 Task: Create a due date automation trigger when advanced on, 2 working days before a card is due add fields without custom field "Resume" set to a number lower than 1 and greater or equal to 10 at 11:00 AM.
Action: Mouse moved to (891, 264)
Screenshot: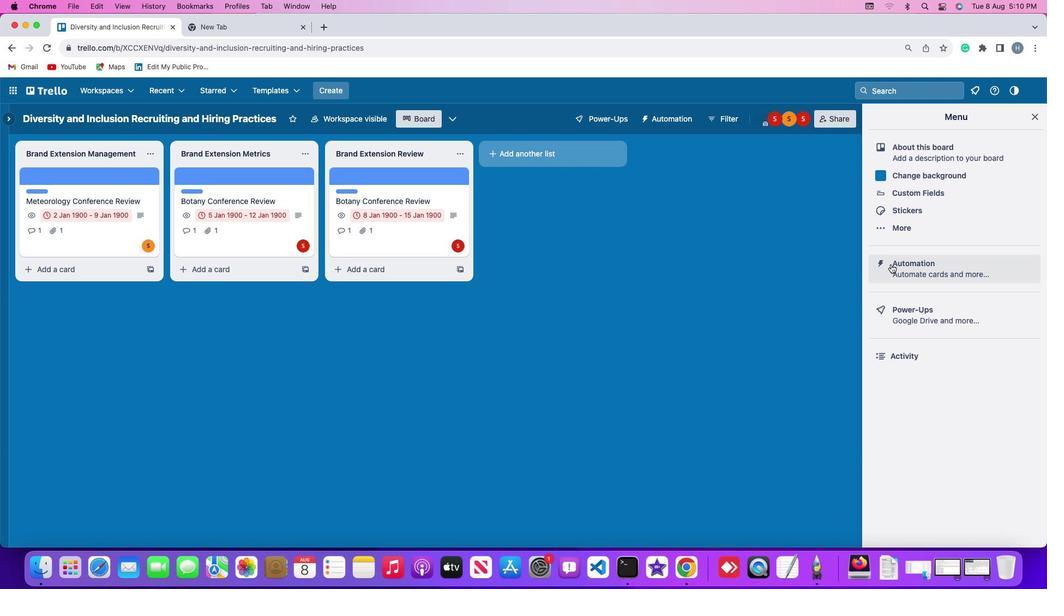 
Action: Mouse pressed left at (891, 264)
Screenshot: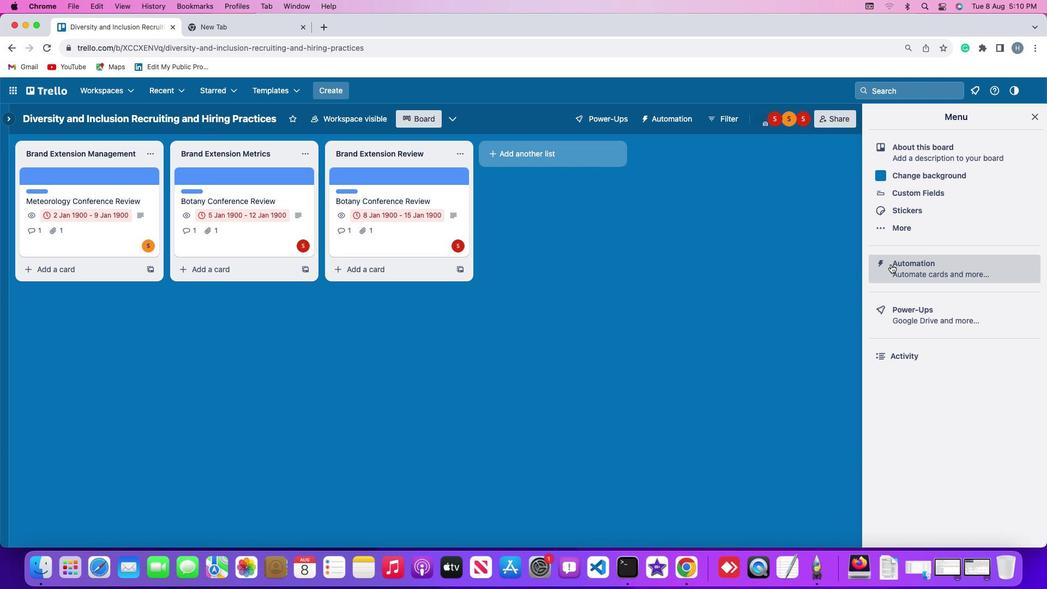 
Action: Mouse moved to (66, 261)
Screenshot: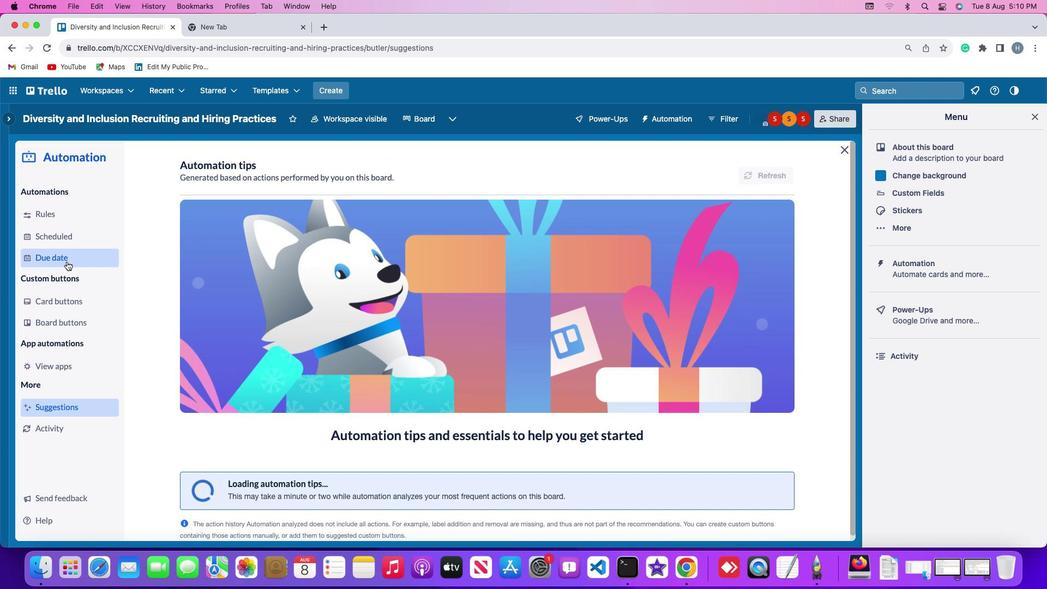 
Action: Mouse pressed left at (66, 261)
Screenshot: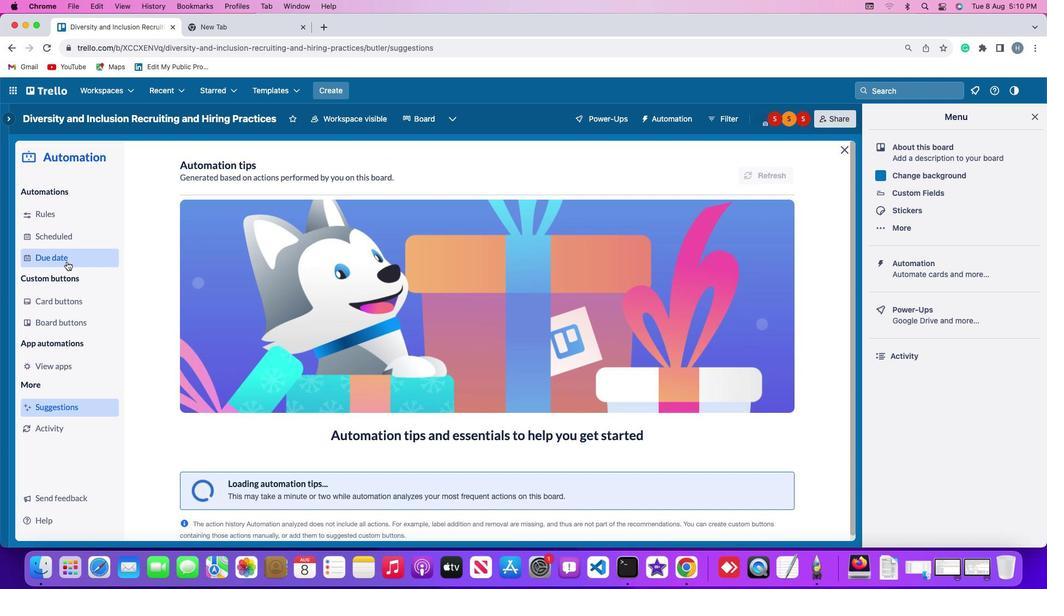 
Action: Mouse moved to (755, 169)
Screenshot: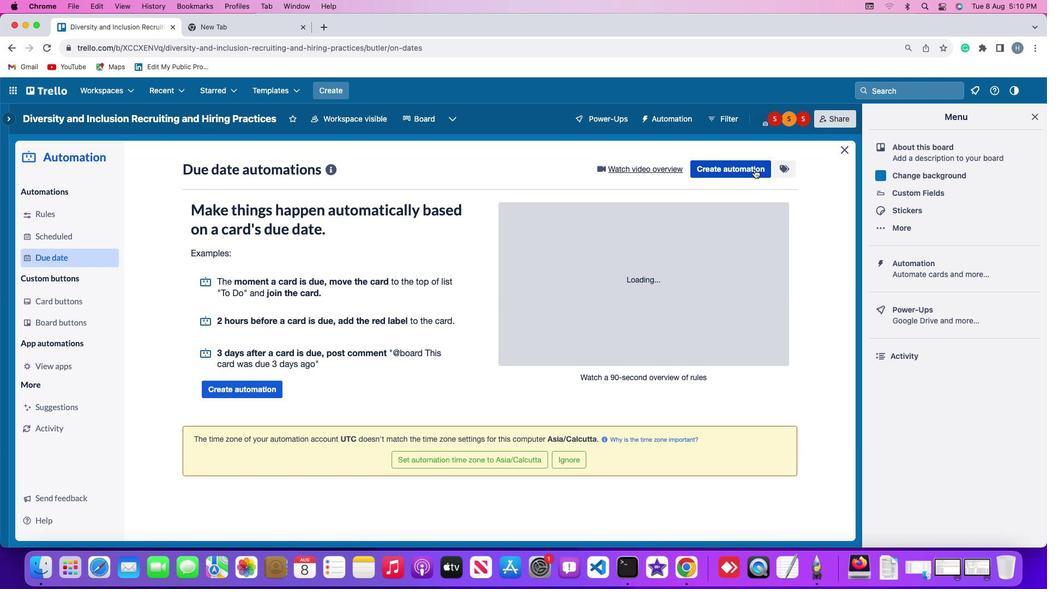 
Action: Mouse pressed left at (755, 169)
Screenshot: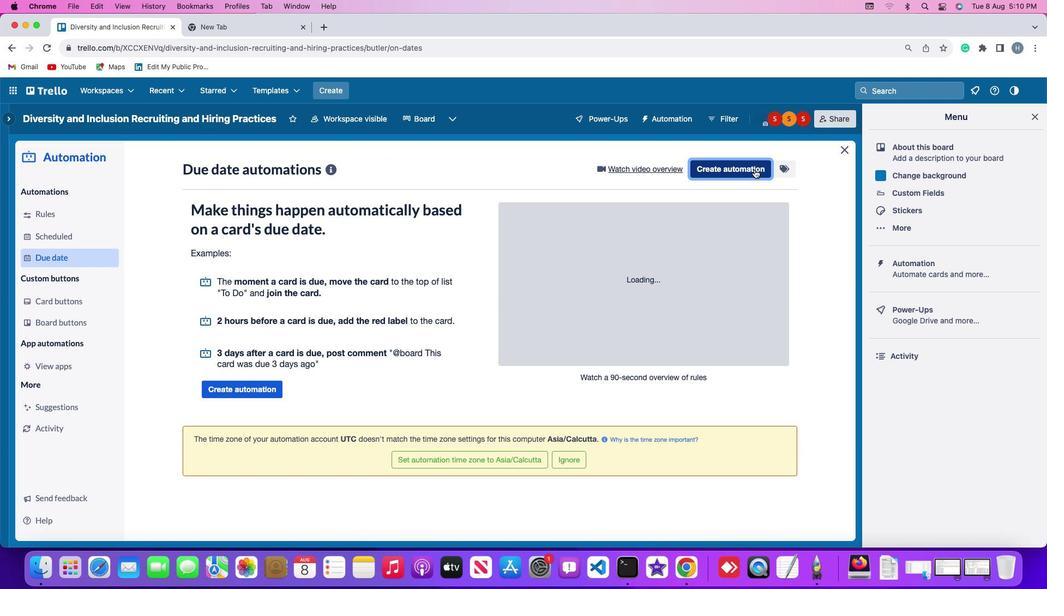 
Action: Mouse moved to (309, 277)
Screenshot: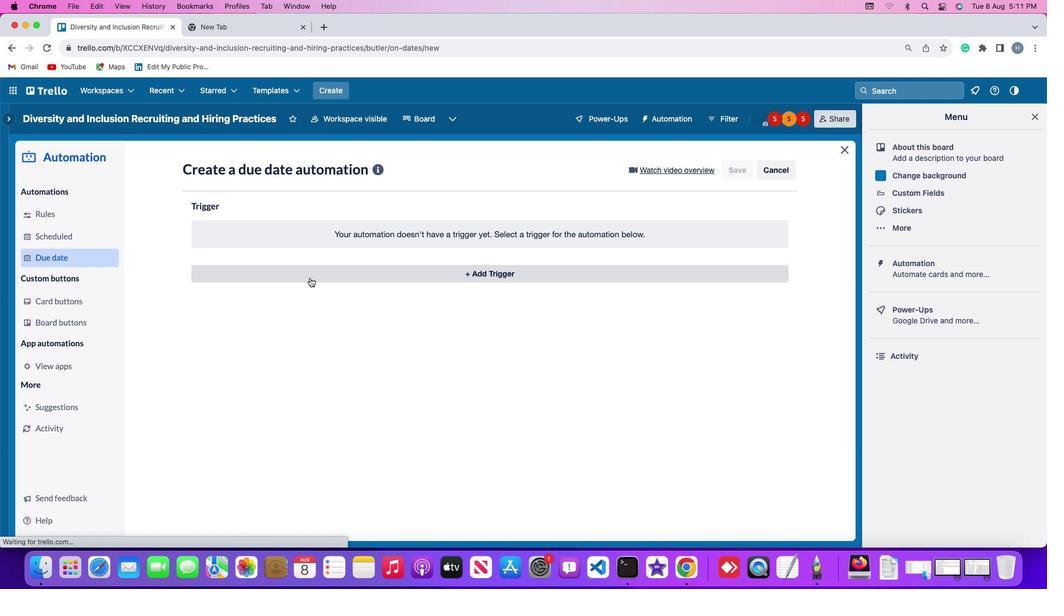 
Action: Mouse pressed left at (309, 277)
Screenshot: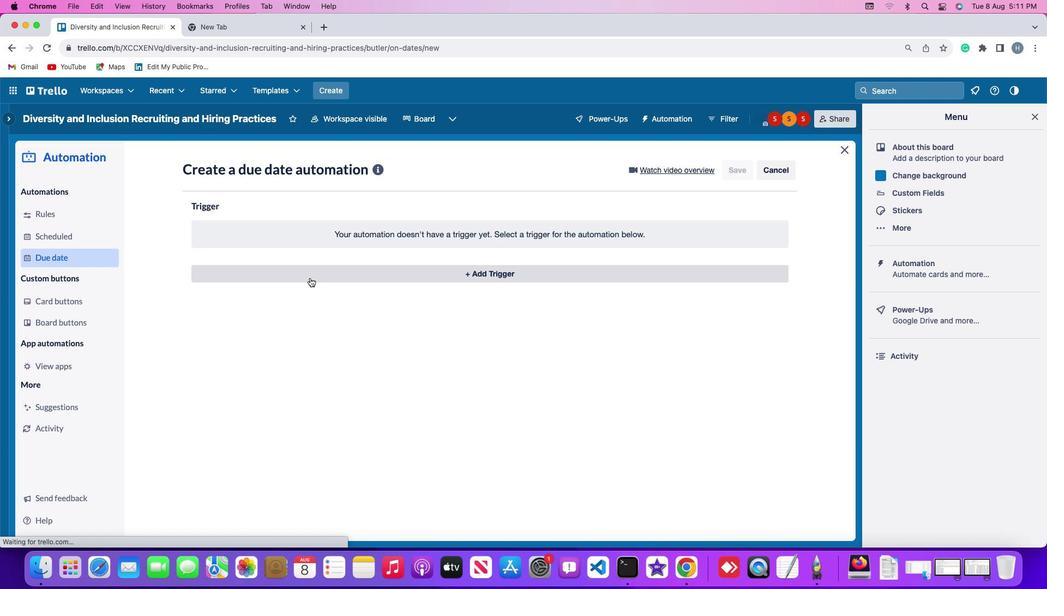 
Action: Mouse moved to (210, 446)
Screenshot: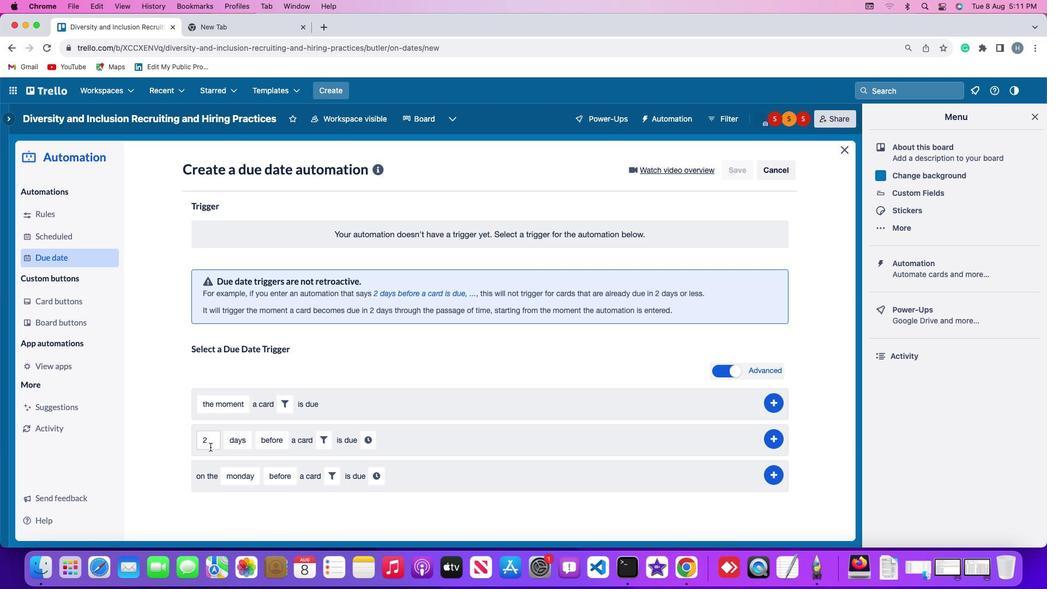 
Action: Mouse pressed left at (210, 446)
Screenshot: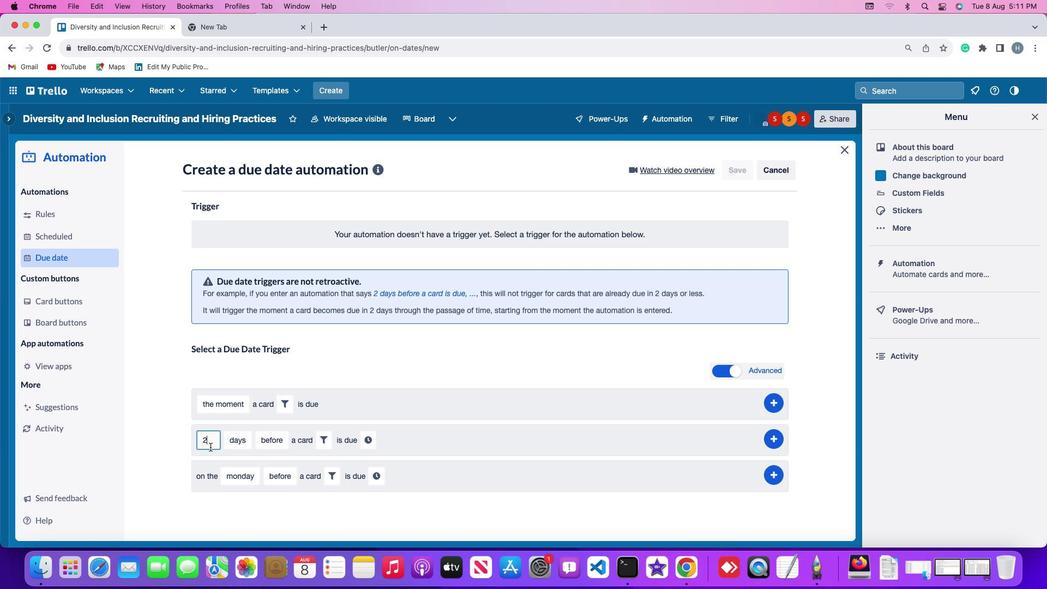 
Action: Key pressed Key.backspace'2'
Screenshot: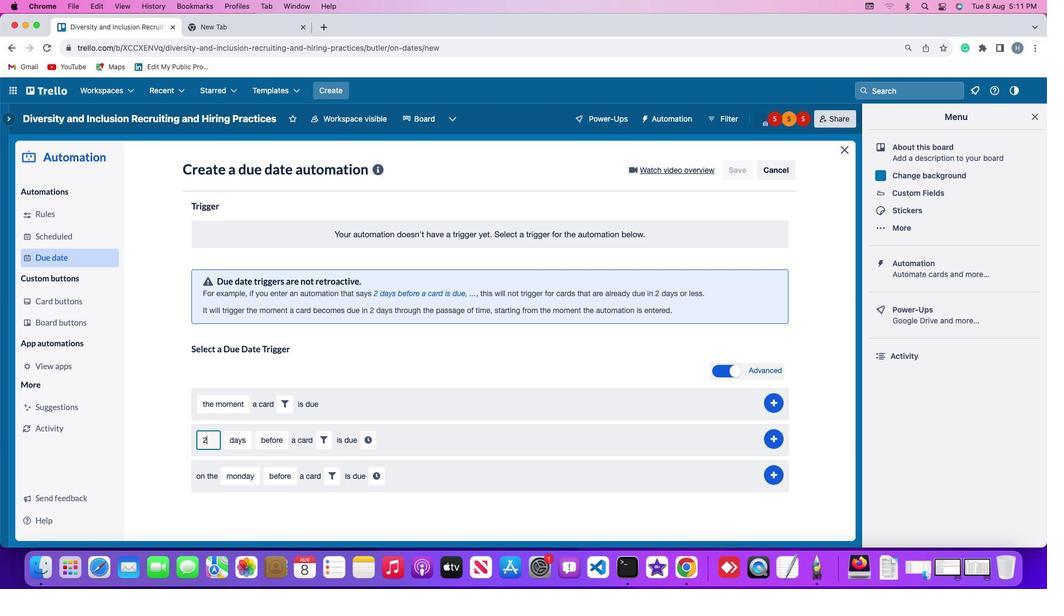 
Action: Mouse moved to (224, 442)
Screenshot: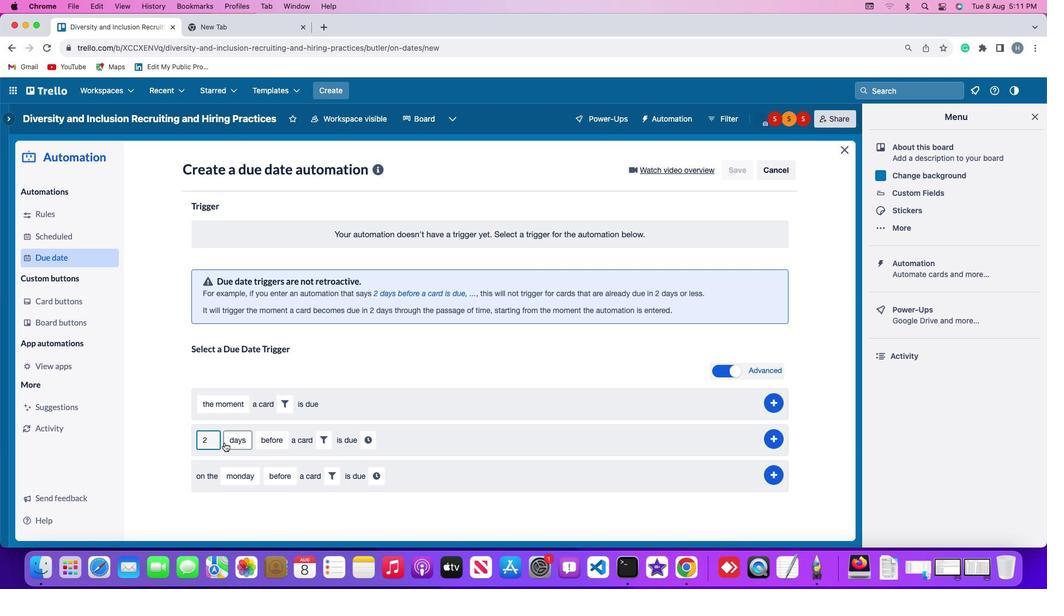 
Action: Mouse pressed left at (224, 442)
Screenshot: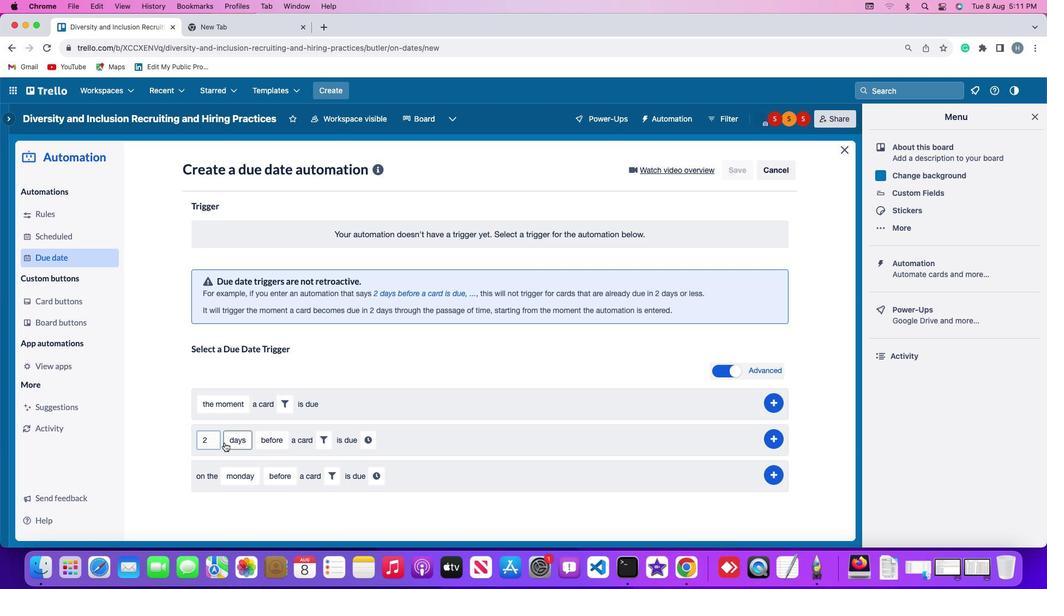 
Action: Mouse moved to (243, 483)
Screenshot: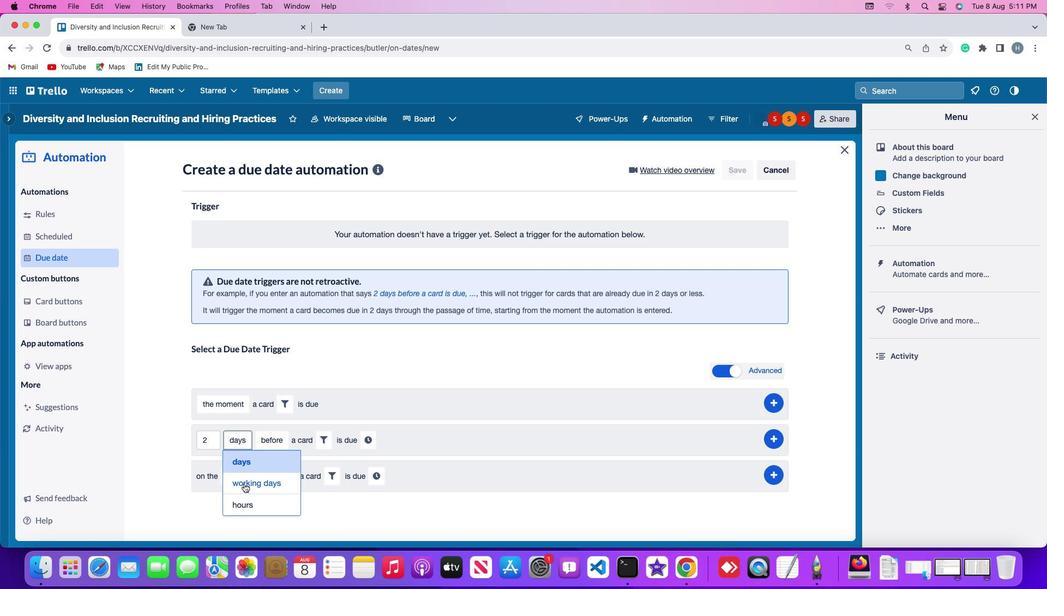 
Action: Mouse pressed left at (243, 483)
Screenshot: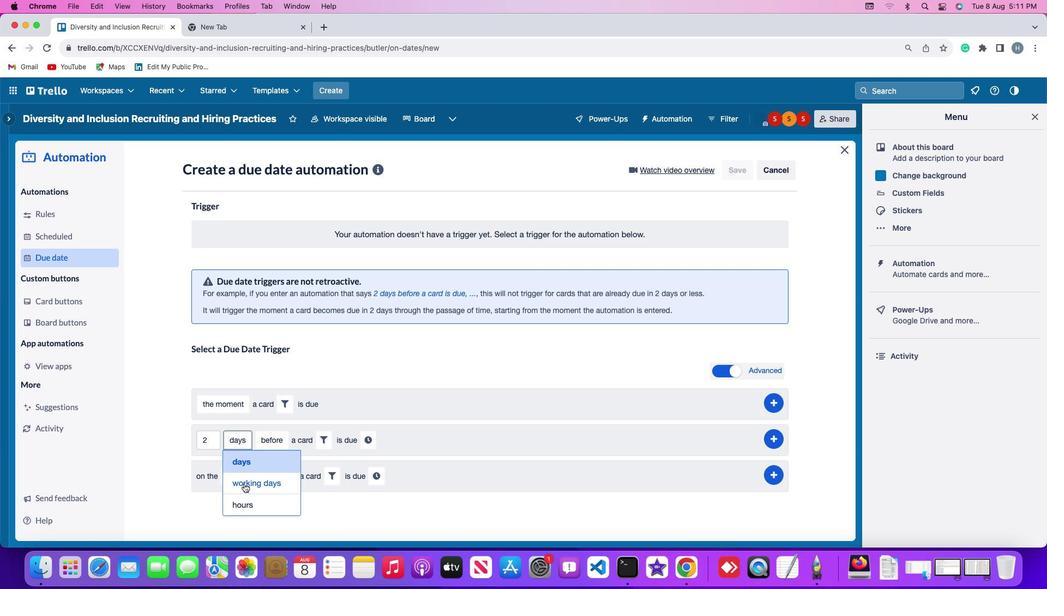 
Action: Mouse moved to (299, 439)
Screenshot: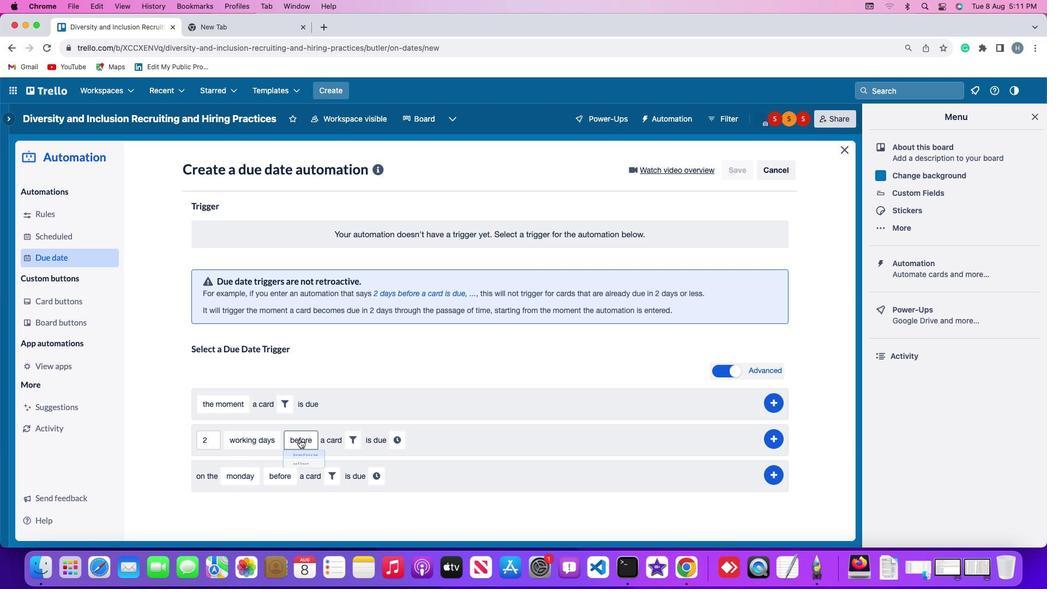 
Action: Mouse pressed left at (299, 439)
Screenshot: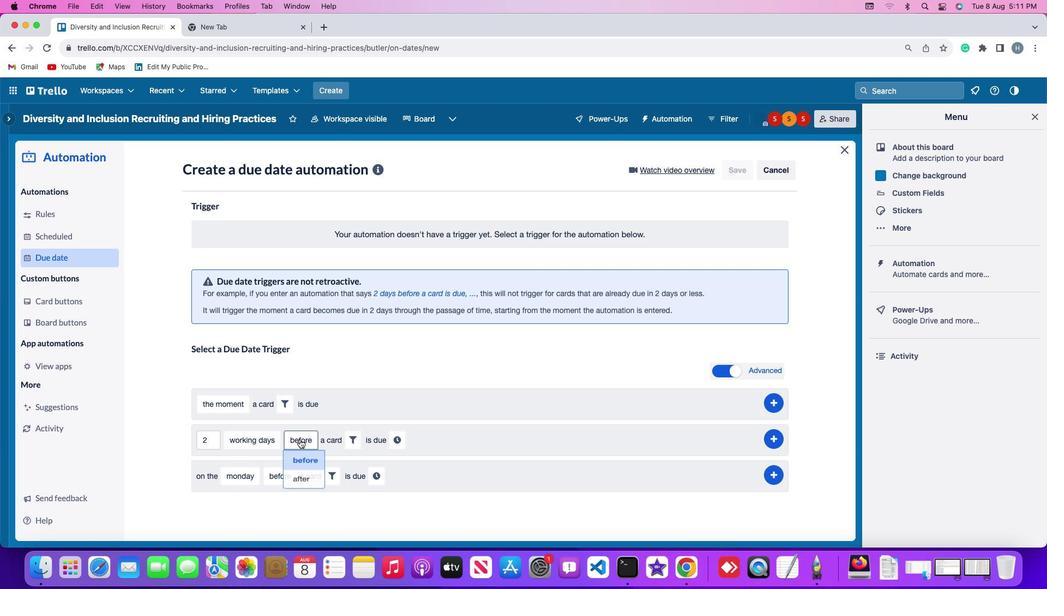 
Action: Mouse moved to (302, 460)
Screenshot: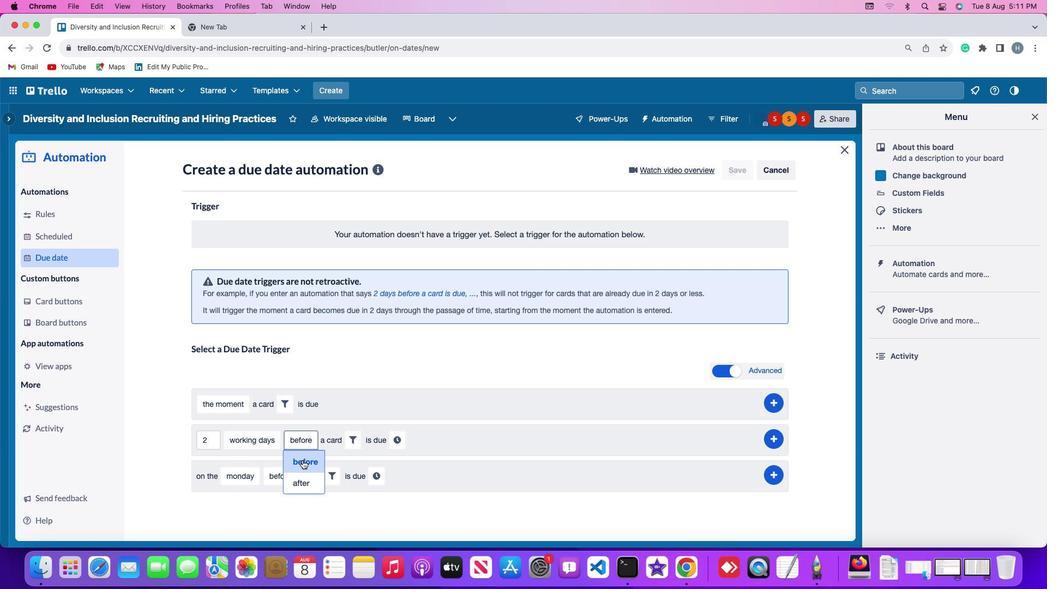 
Action: Mouse pressed left at (302, 460)
Screenshot: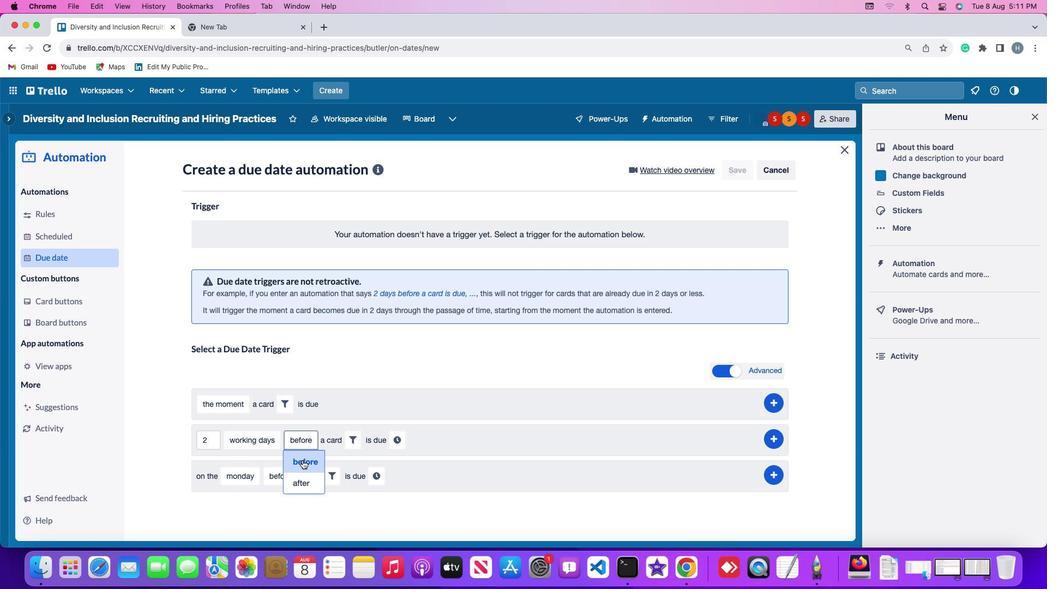 
Action: Mouse moved to (354, 436)
Screenshot: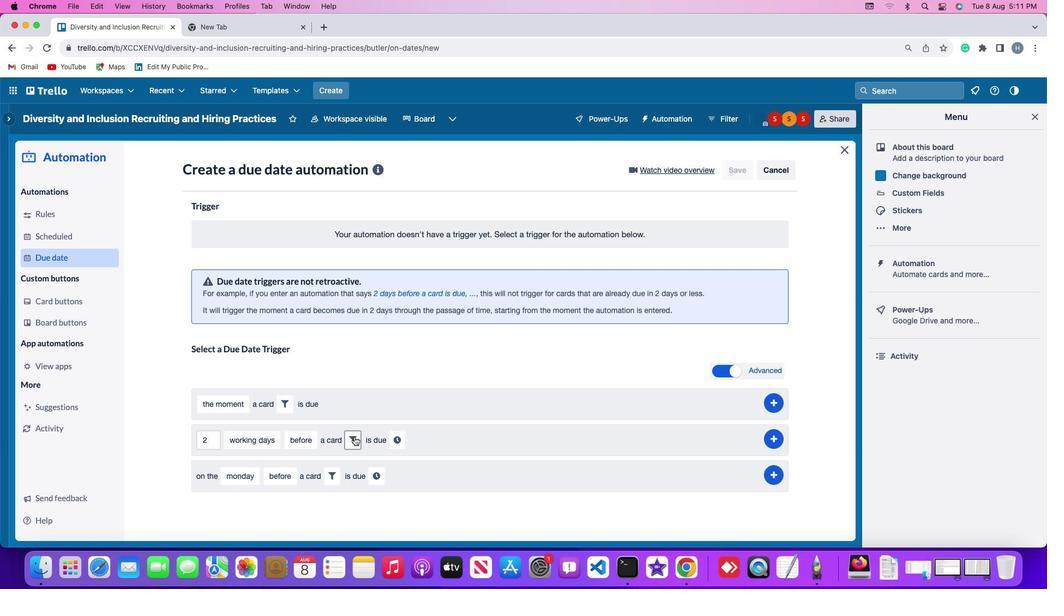 
Action: Mouse pressed left at (354, 436)
Screenshot: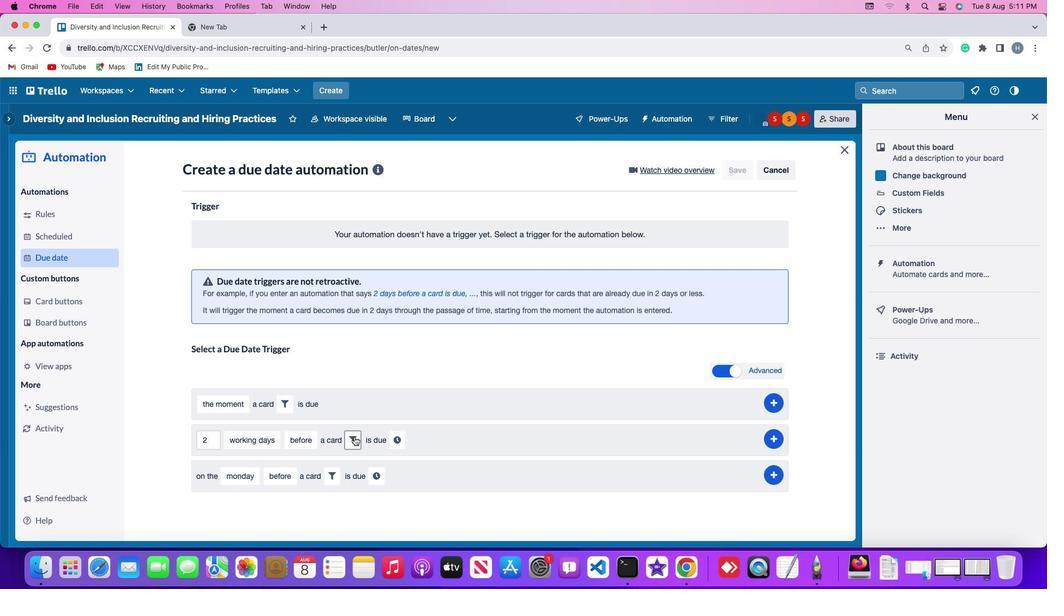 
Action: Mouse moved to (528, 470)
Screenshot: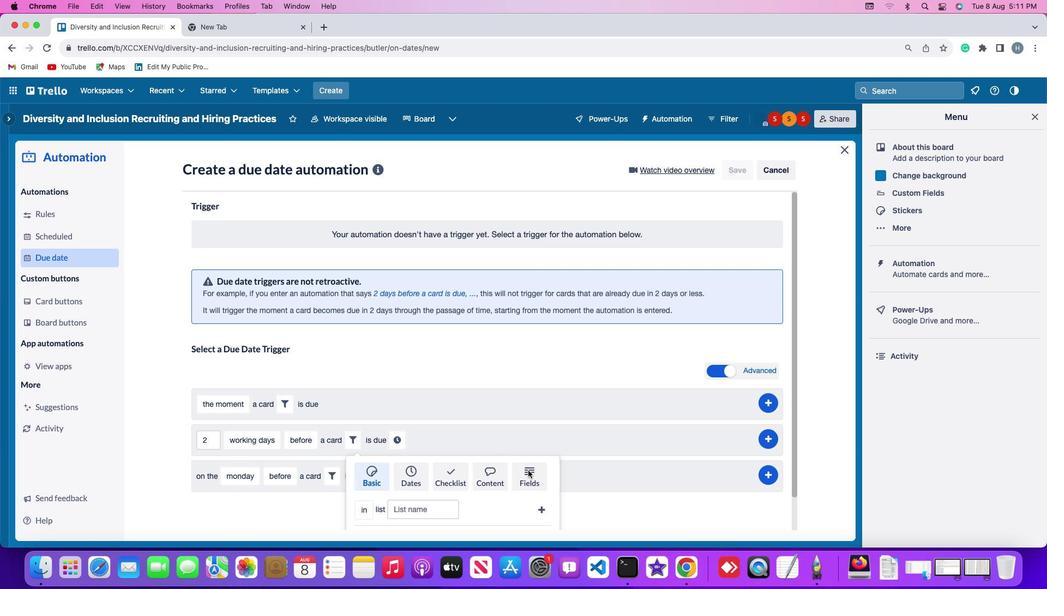 
Action: Mouse pressed left at (528, 470)
Screenshot: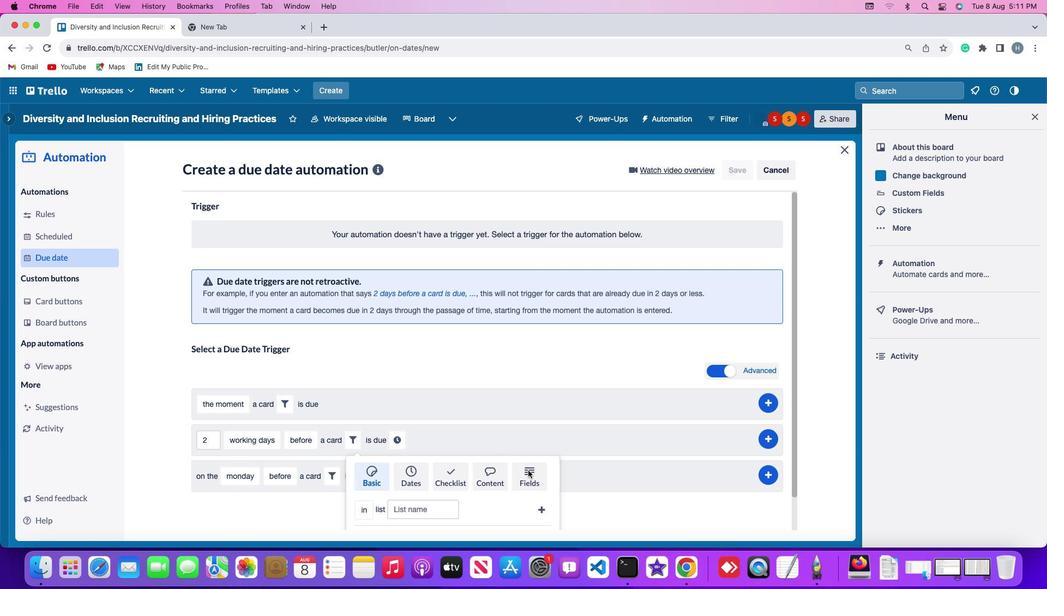 
Action: Mouse moved to (285, 504)
Screenshot: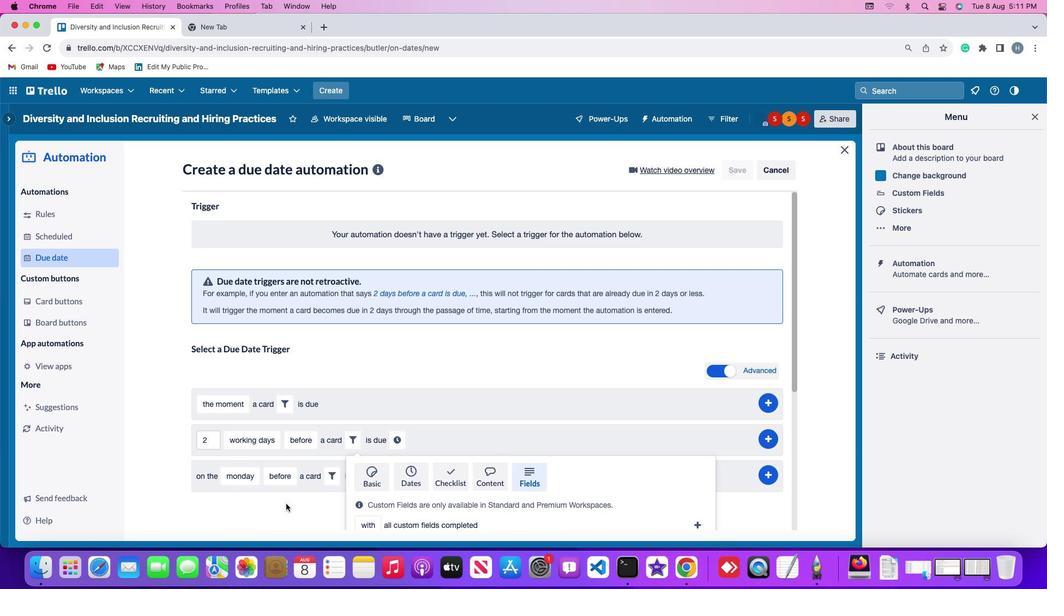
Action: Mouse scrolled (285, 504) with delta (0, 0)
Screenshot: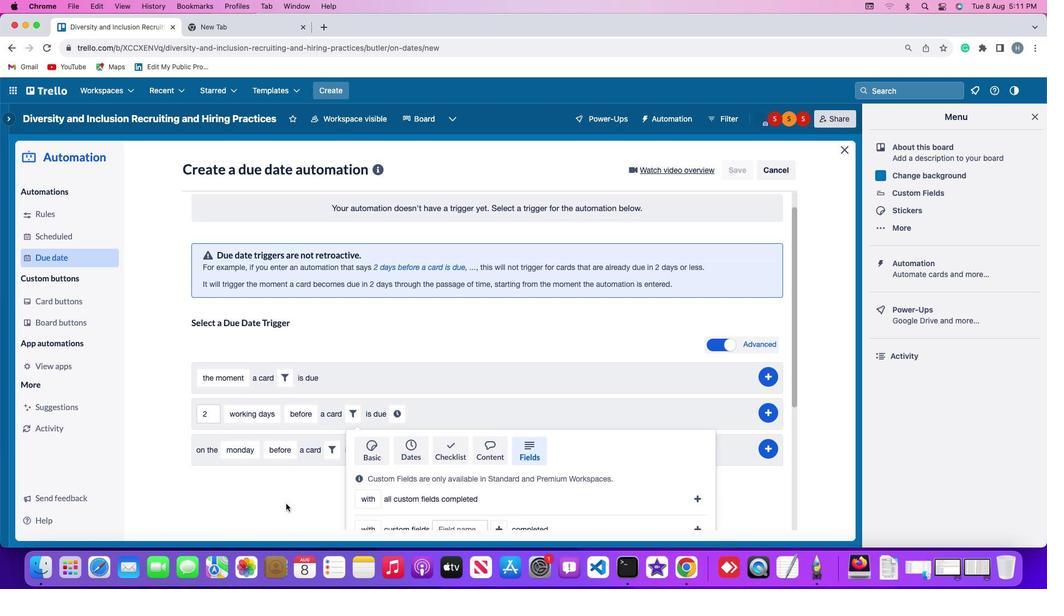 
Action: Mouse scrolled (285, 504) with delta (0, 0)
Screenshot: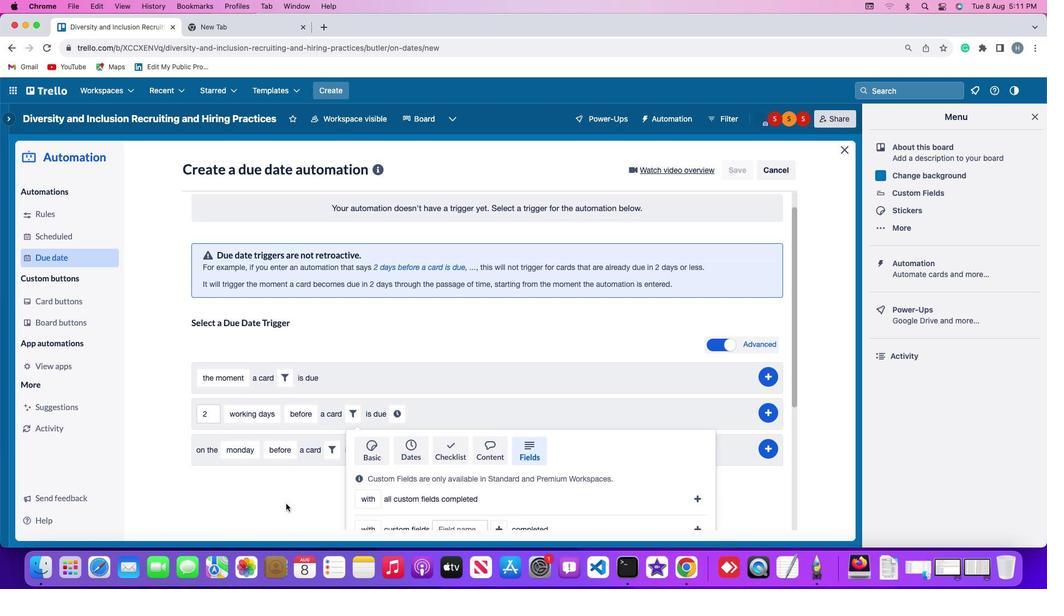 
Action: Mouse scrolled (285, 504) with delta (0, -2)
Screenshot: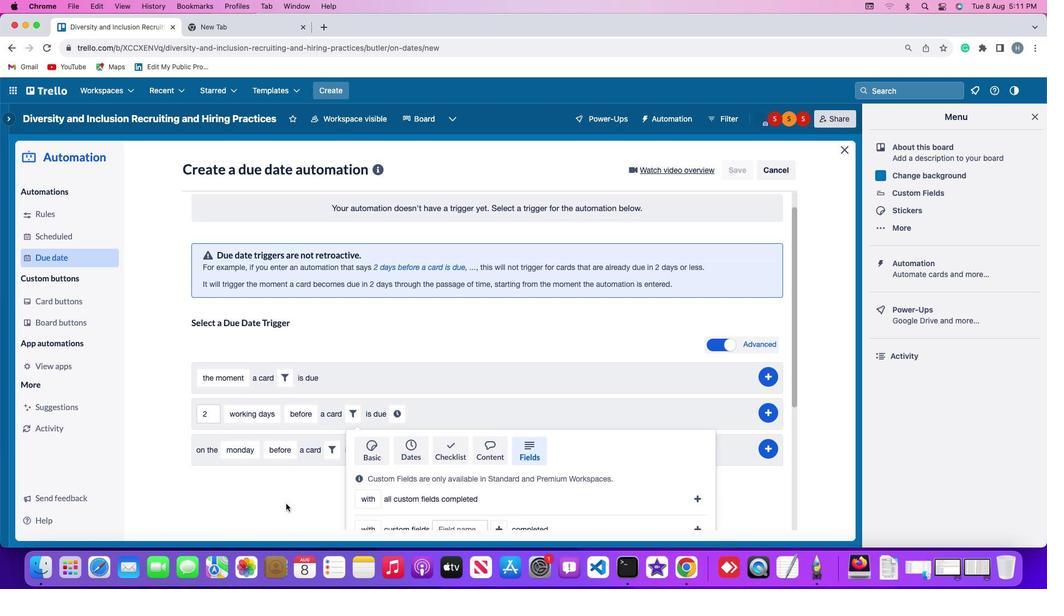 
Action: Mouse scrolled (285, 504) with delta (0, -2)
Screenshot: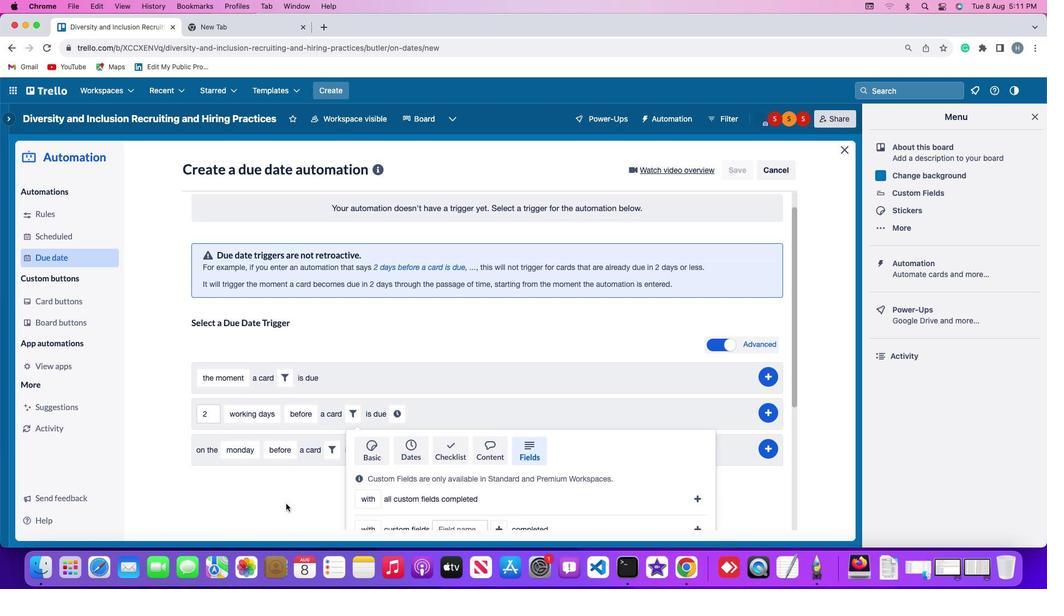 
Action: Mouse scrolled (285, 504) with delta (0, -3)
Screenshot: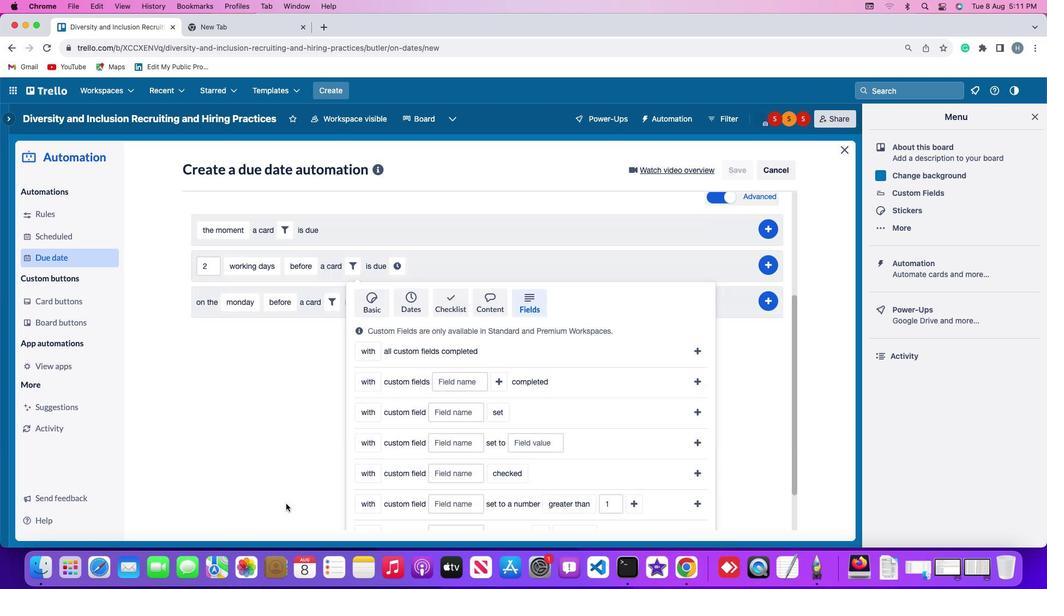 
Action: Mouse scrolled (285, 504) with delta (0, -3)
Screenshot: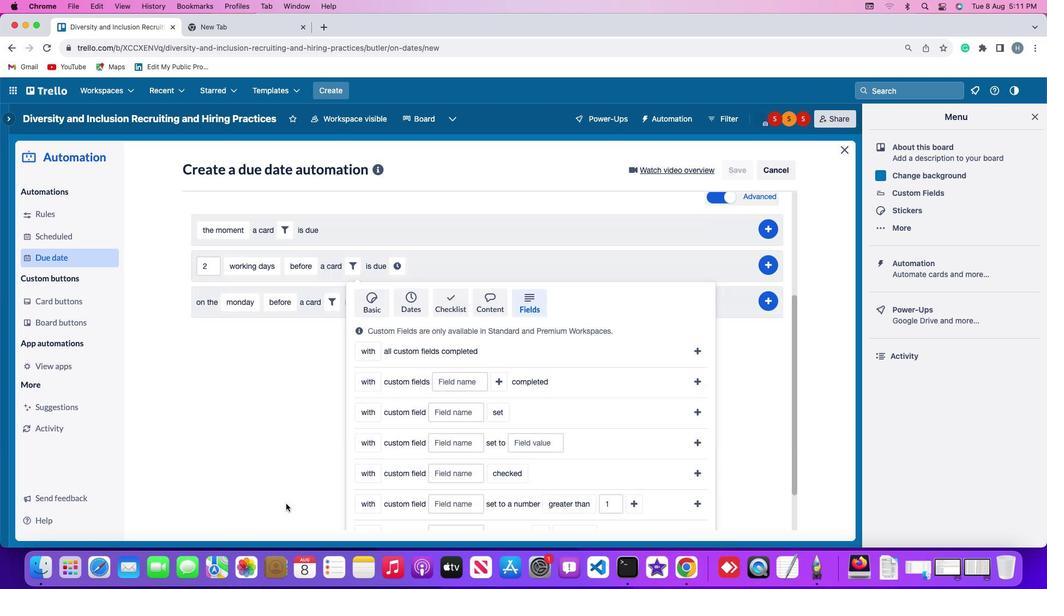
Action: Mouse scrolled (285, 504) with delta (0, -3)
Screenshot: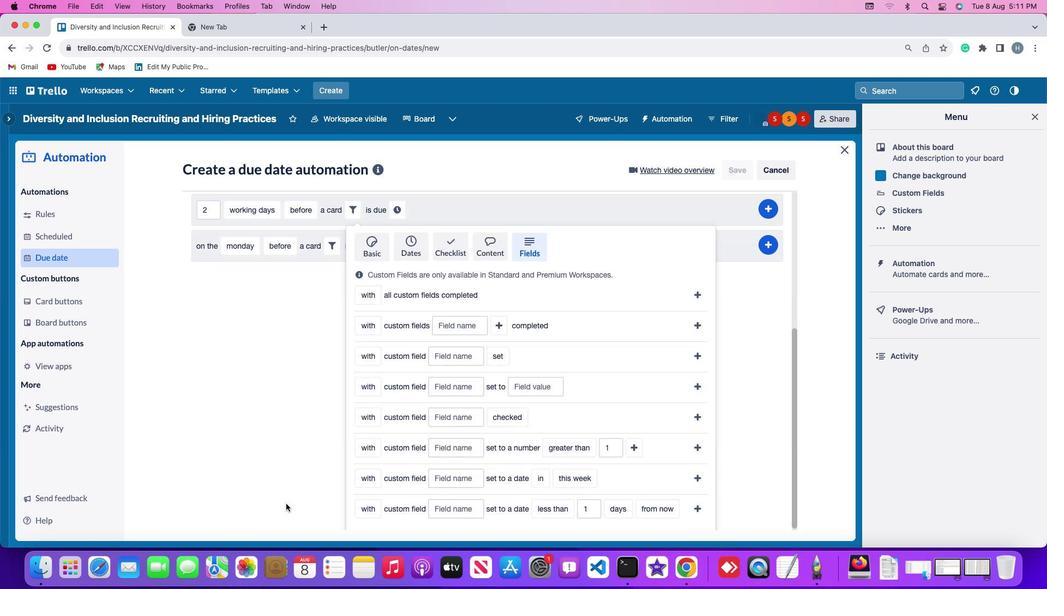 
Action: Mouse scrolled (285, 504) with delta (0, 0)
Screenshot: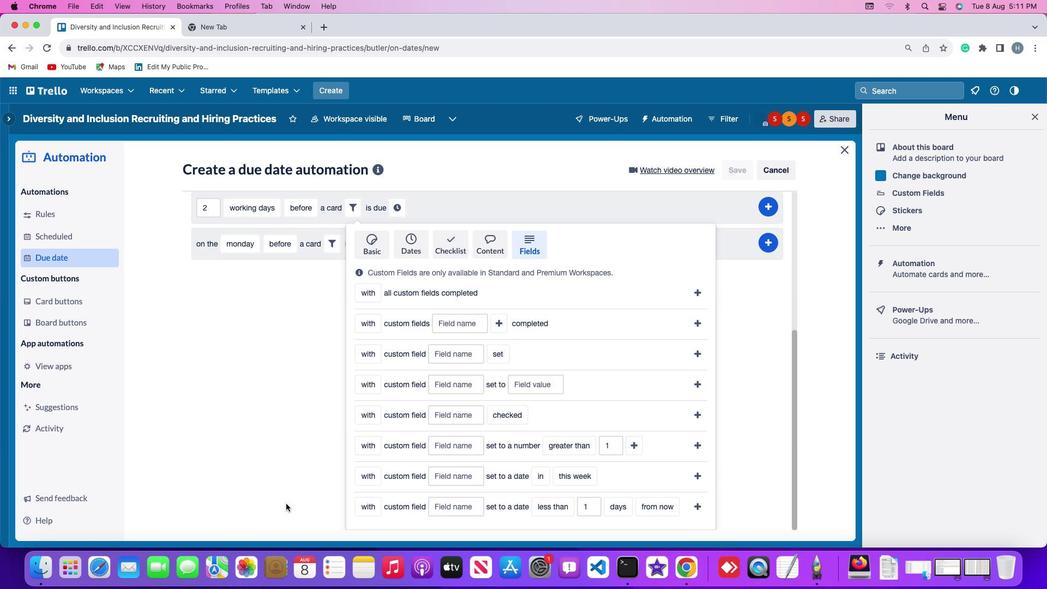 
Action: Mouse moved to (351, 447)
Screenshot: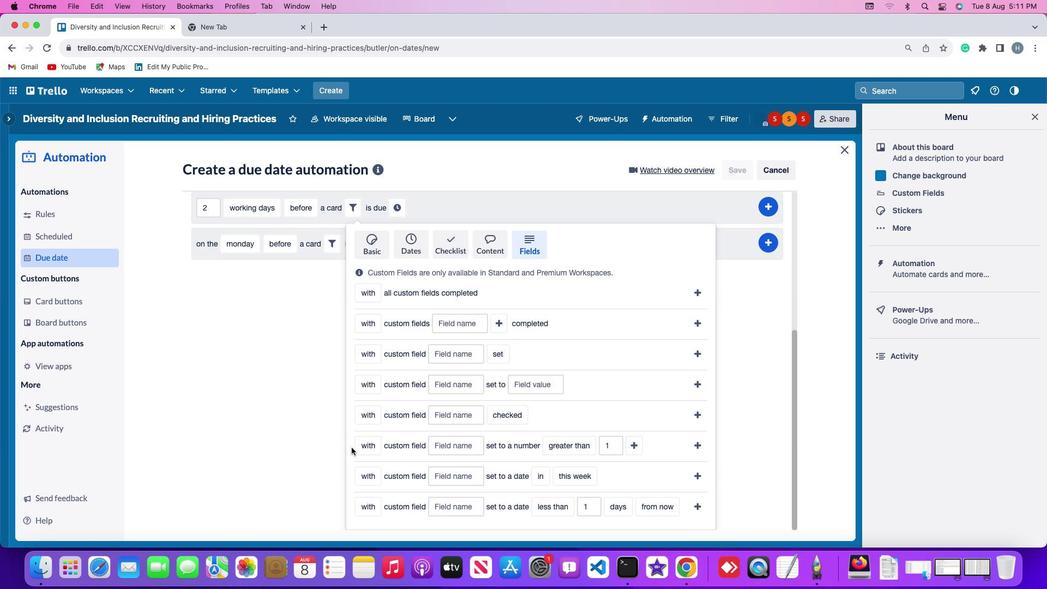 
Action: Mouse pressed left at (351, 447)
Screenshot: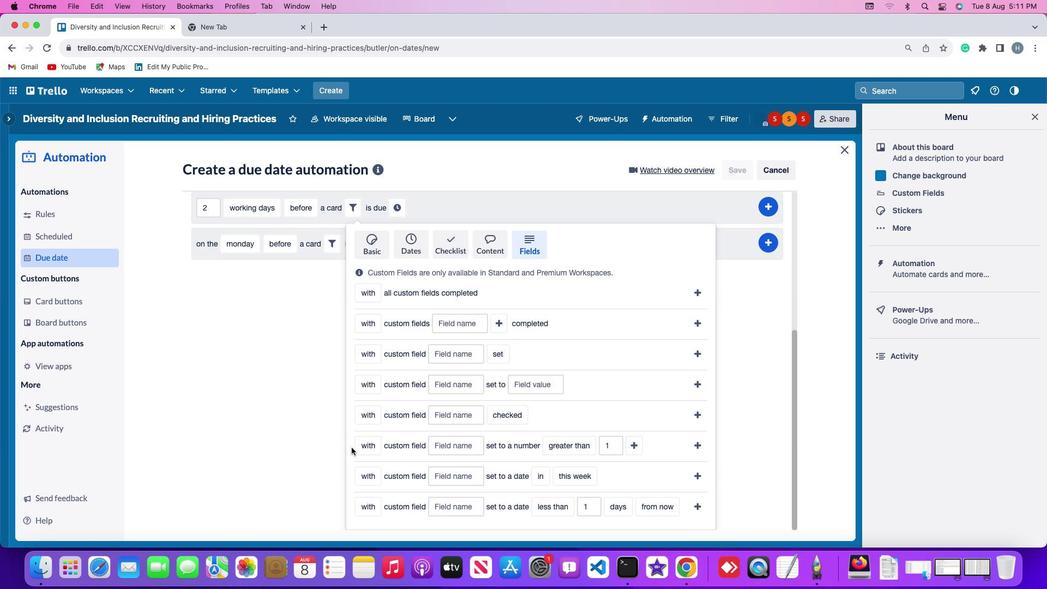 
Action: Mouse moved to (363, 446)
Screenshot: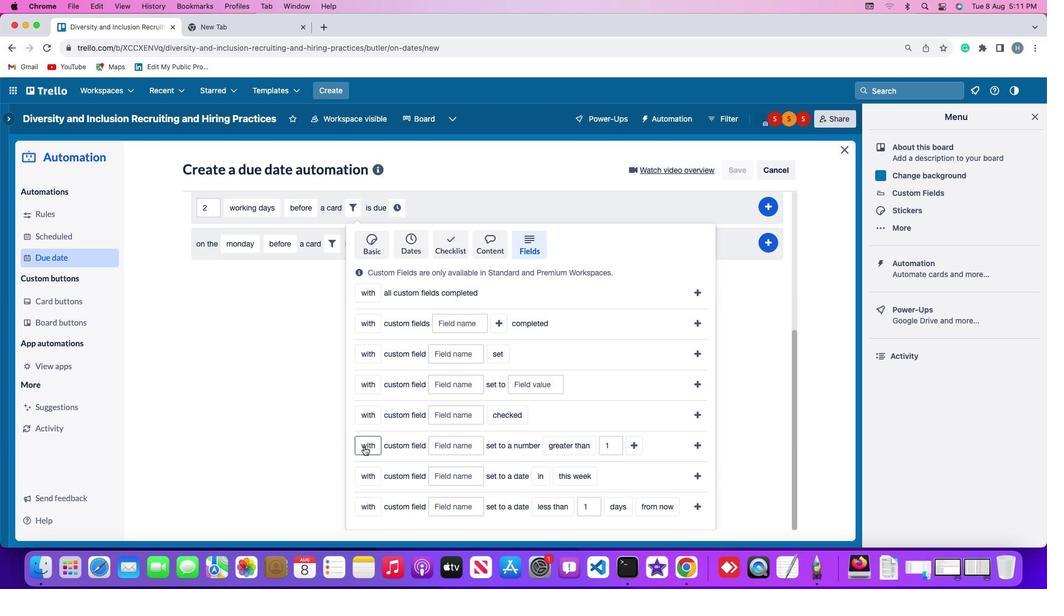 
Action: Mouse pressed left at (363, 446)
Screenshot: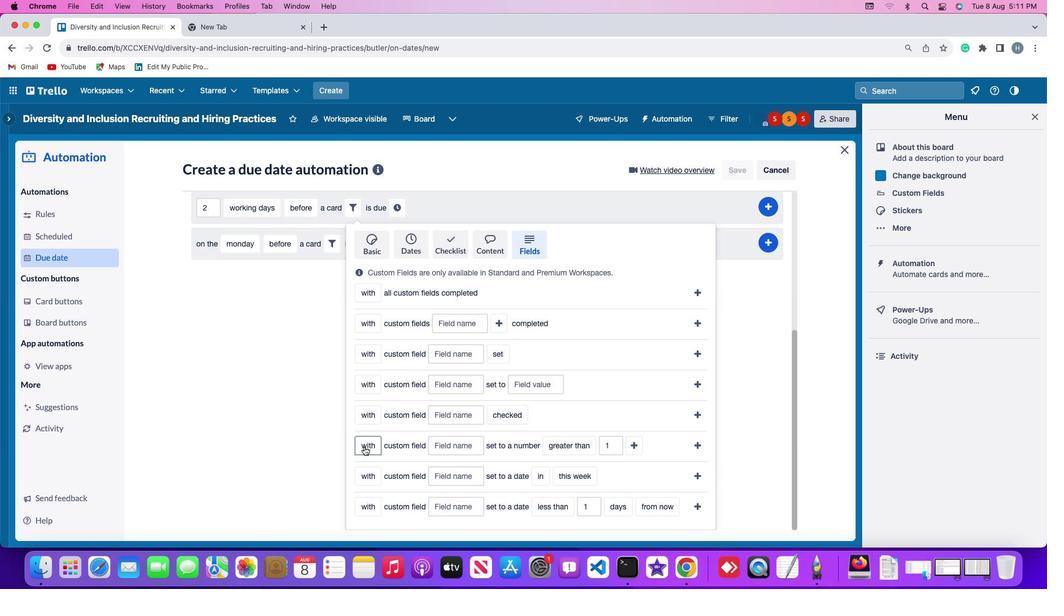
Action: Mouse moved to (372, 483)
Screenshot: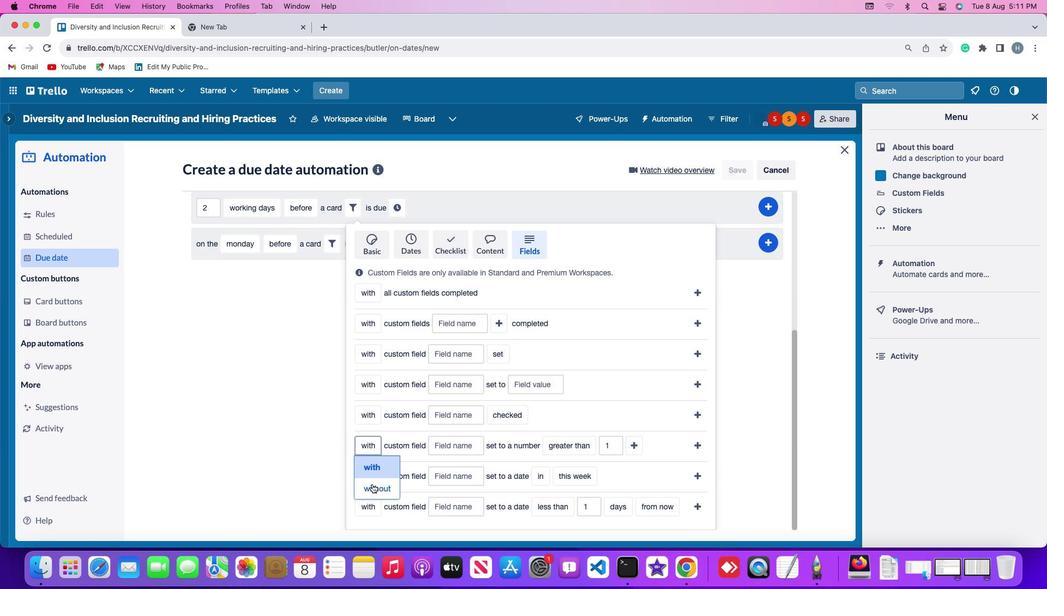 
Action: Mouse pressed left at (372, 483)
Screenshot: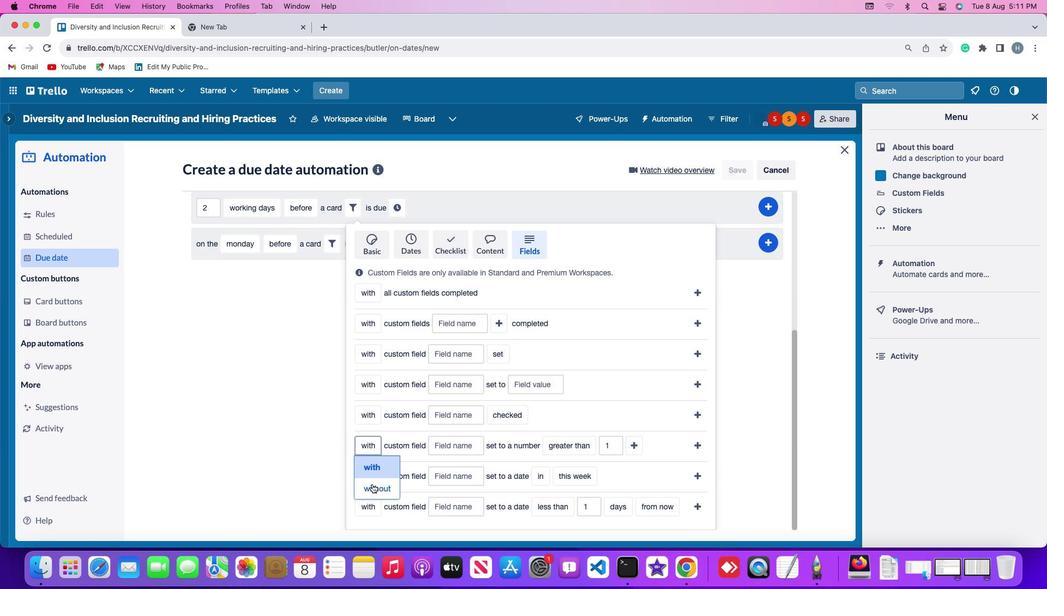 
Action: Mouse moved to (466, 445)
Screenshot: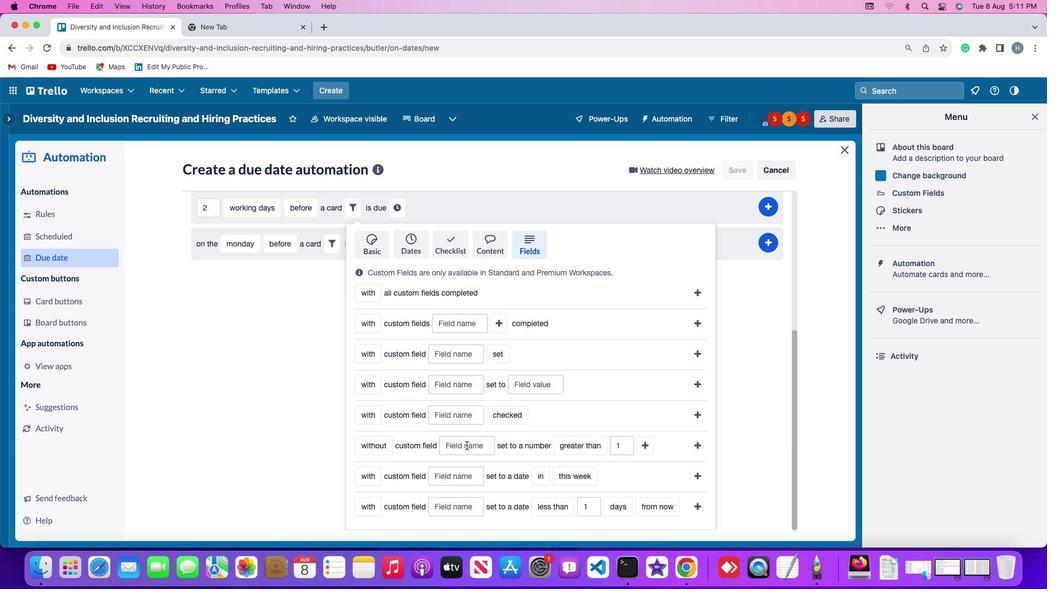 
Action: Mouse pressed left at (466, 445)
Screenshot: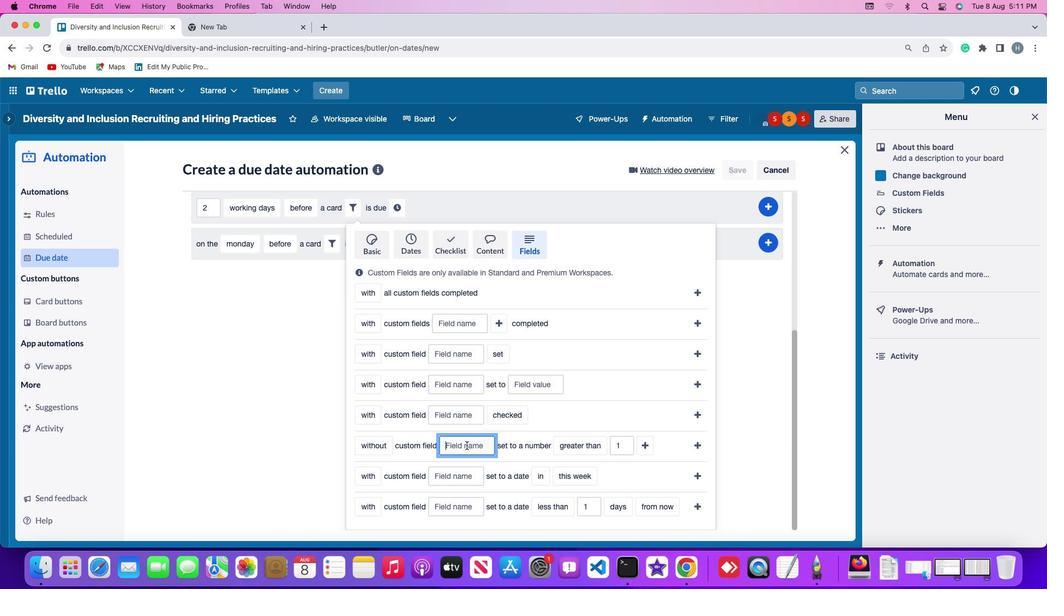 
Action: Key pressed Key.shift'R''e''s''u''m''e'
Screenshot: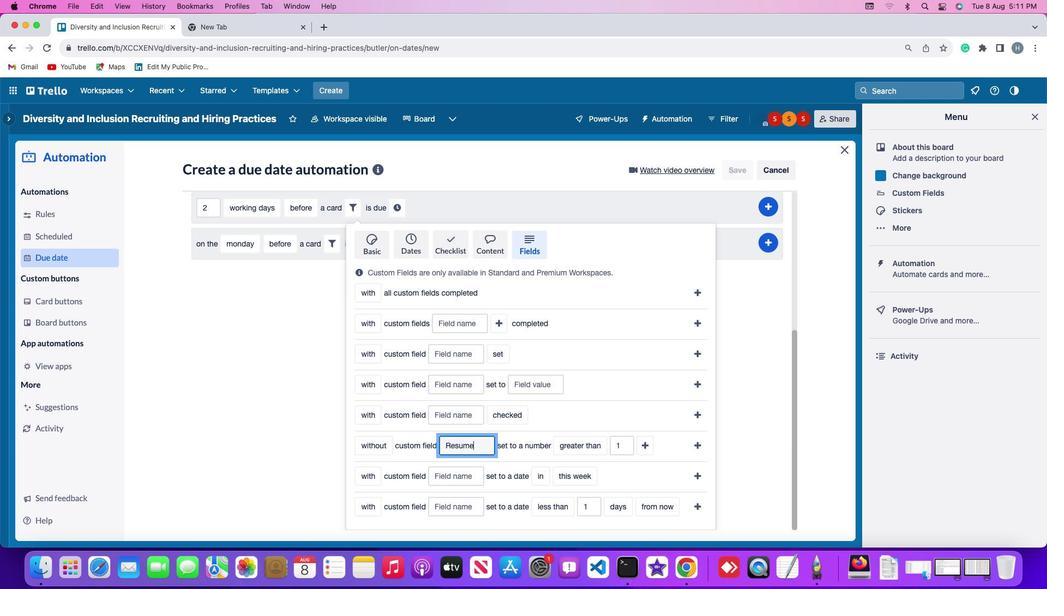 
Action: Mouse moved to (558, 444)
Screenshot: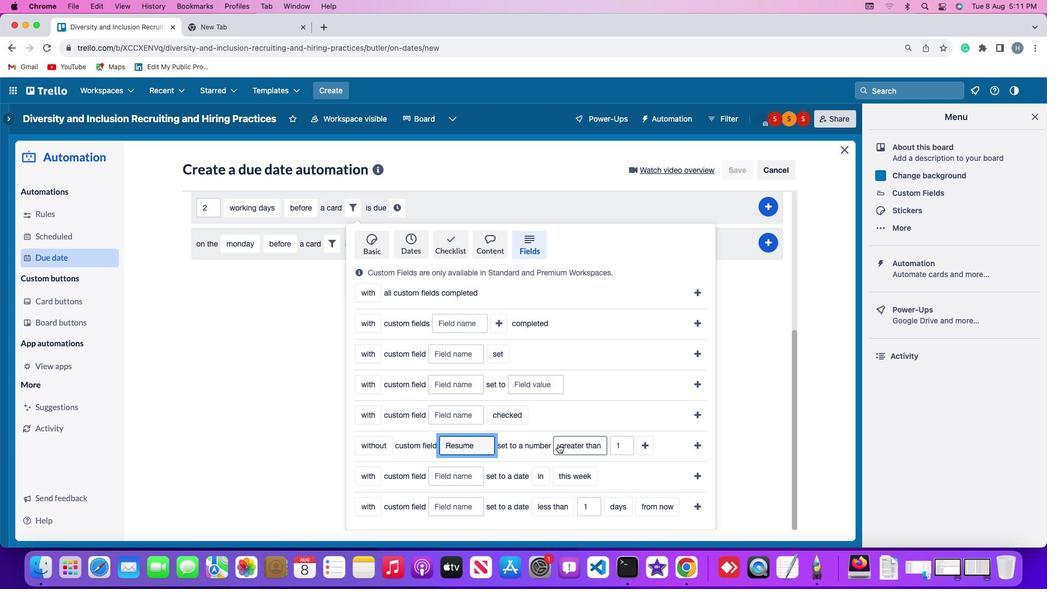 
Action: Mouse pressed left at (558, 444)
Screenshot: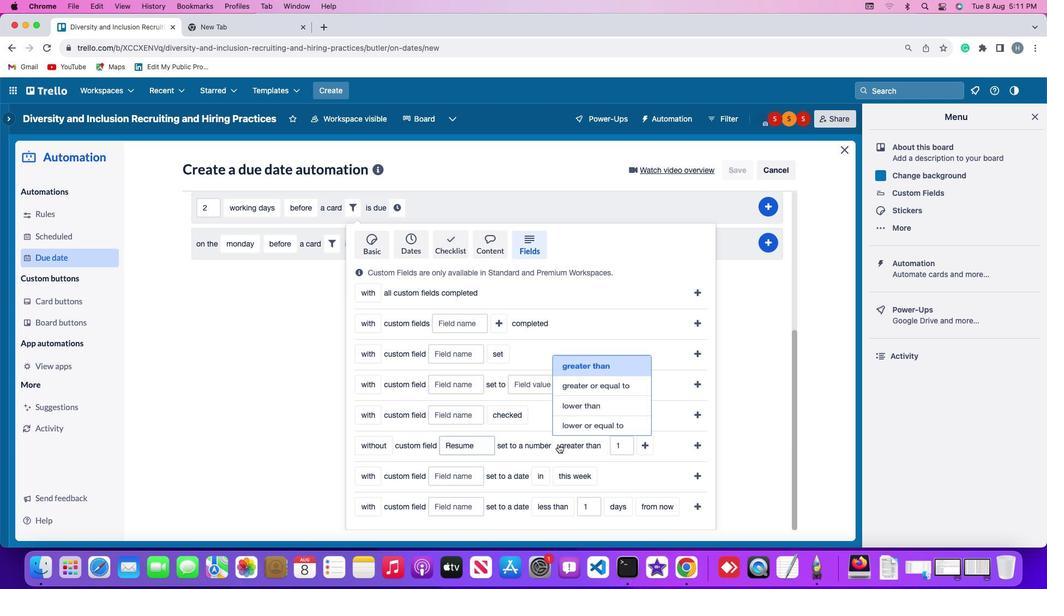 
Action: Mouse moved to (582, 404)
Screenshot: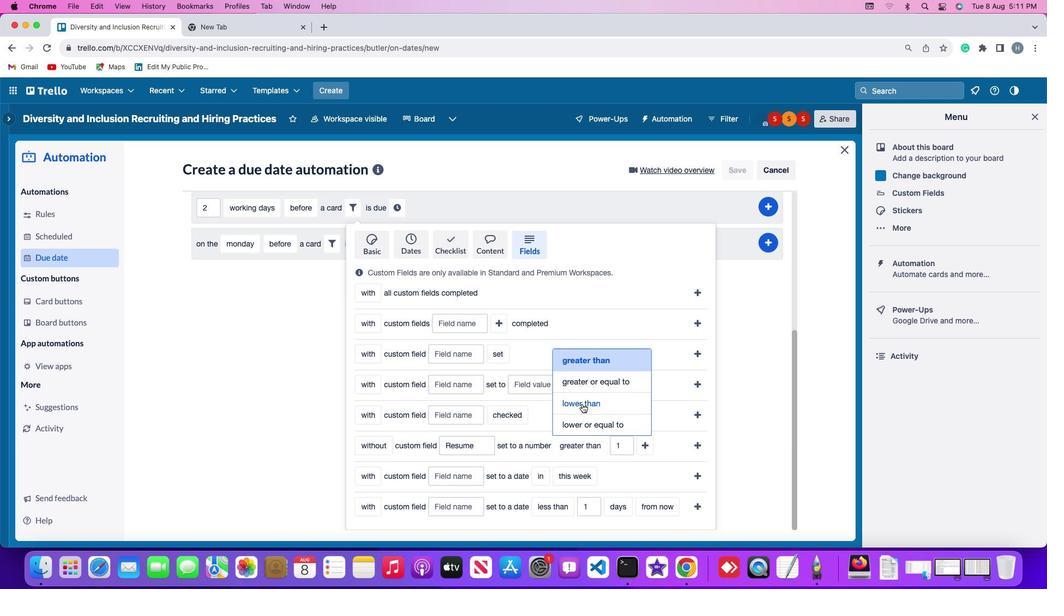 
Action: Mouse pressed left at (582, 404)
Screenshot: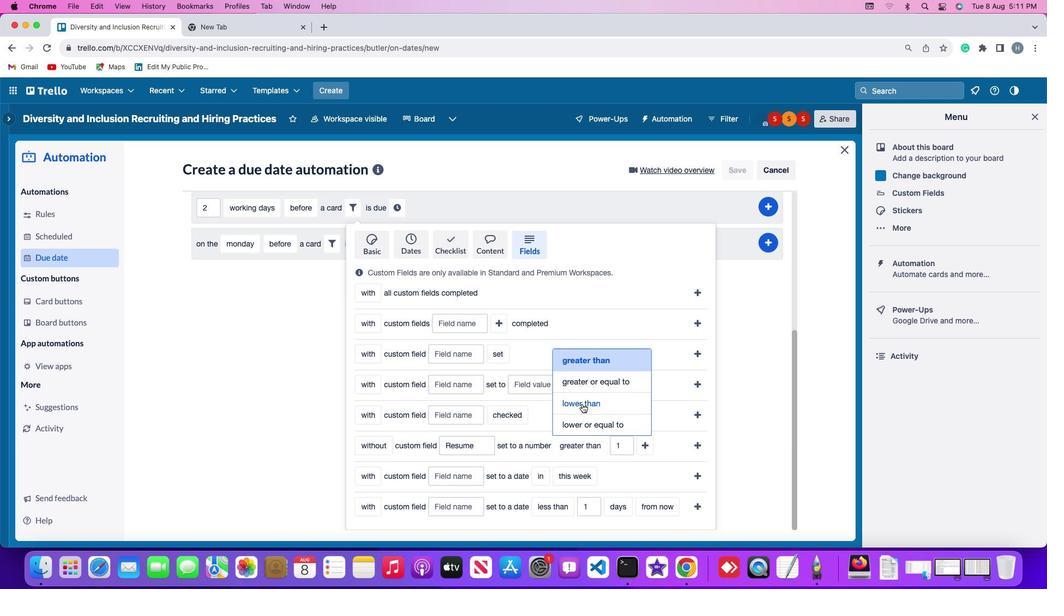 
Action: Mouse moved to (619, 446)
Screenshot: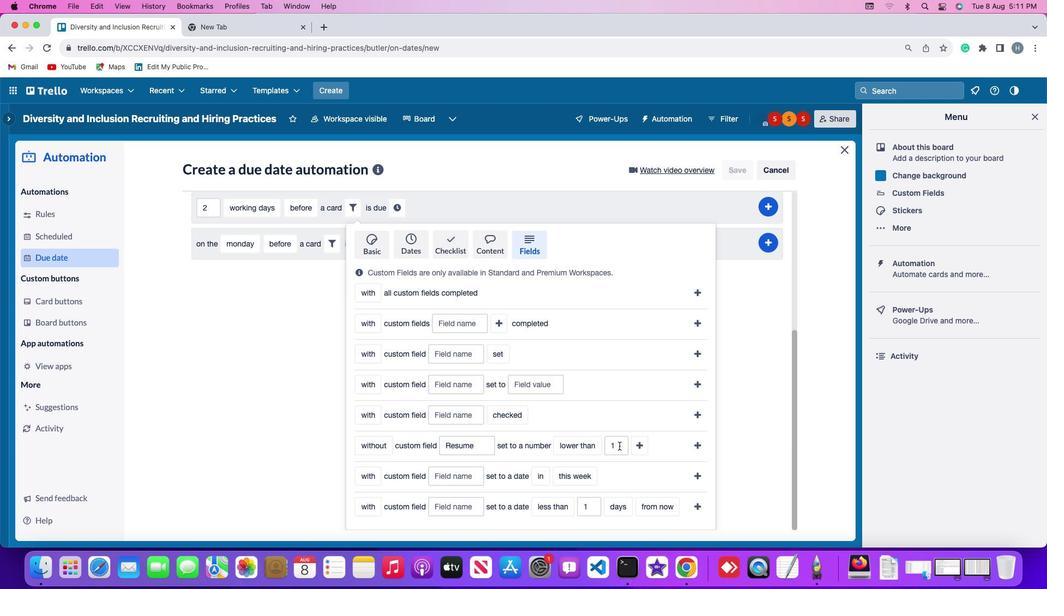
Action: Mouse pressed left at (619, 446)
Screenshot: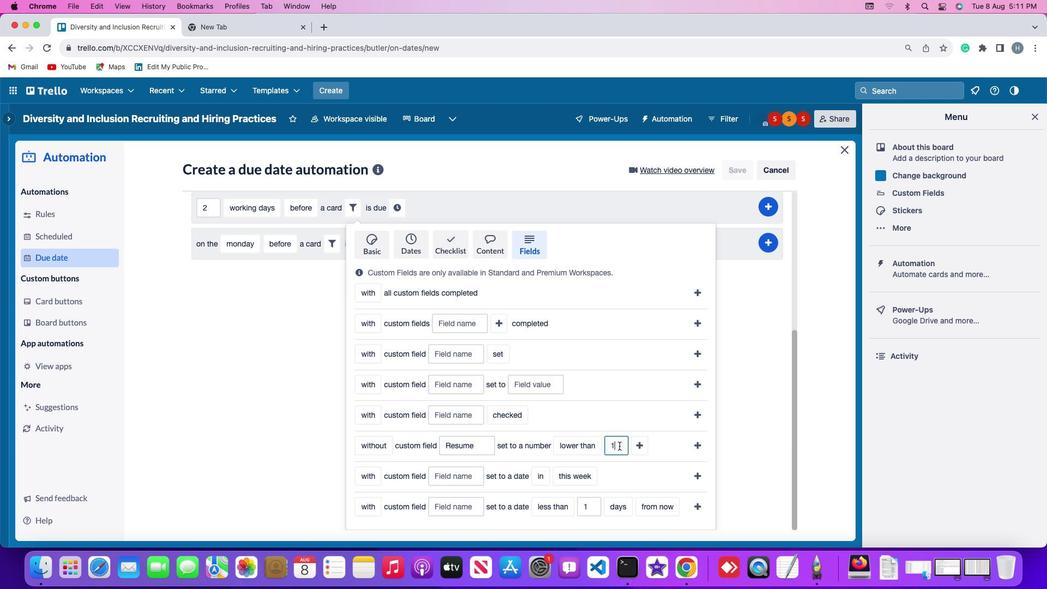 
Action: Mouse moved to (619, 446)
Screenshot: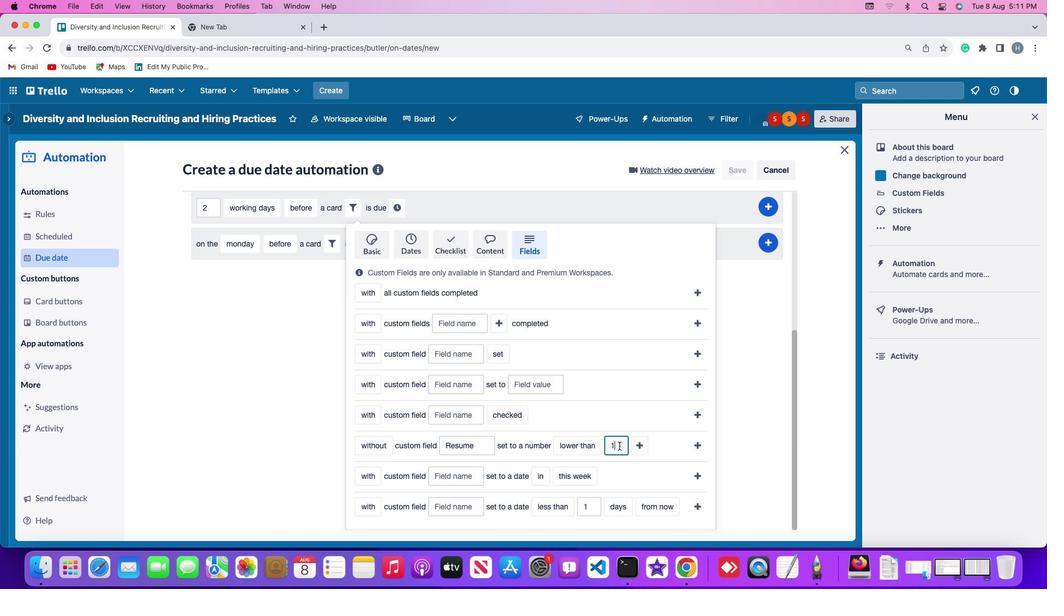 
Action: Key pressed Key.backspace'1'
Screenshot: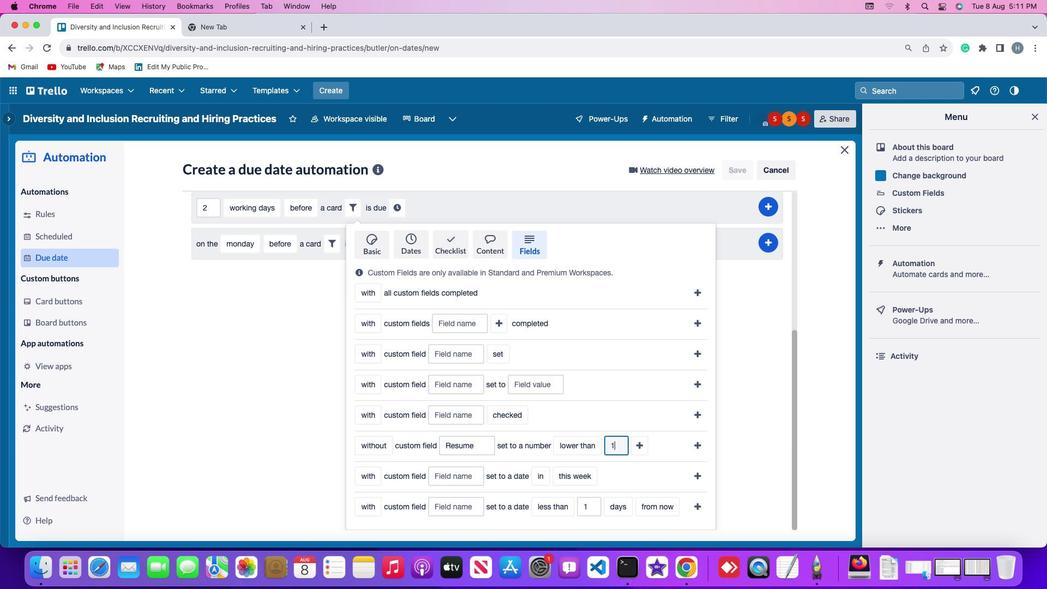 
Action: Mouse moved to (639, 446)
Screenshot: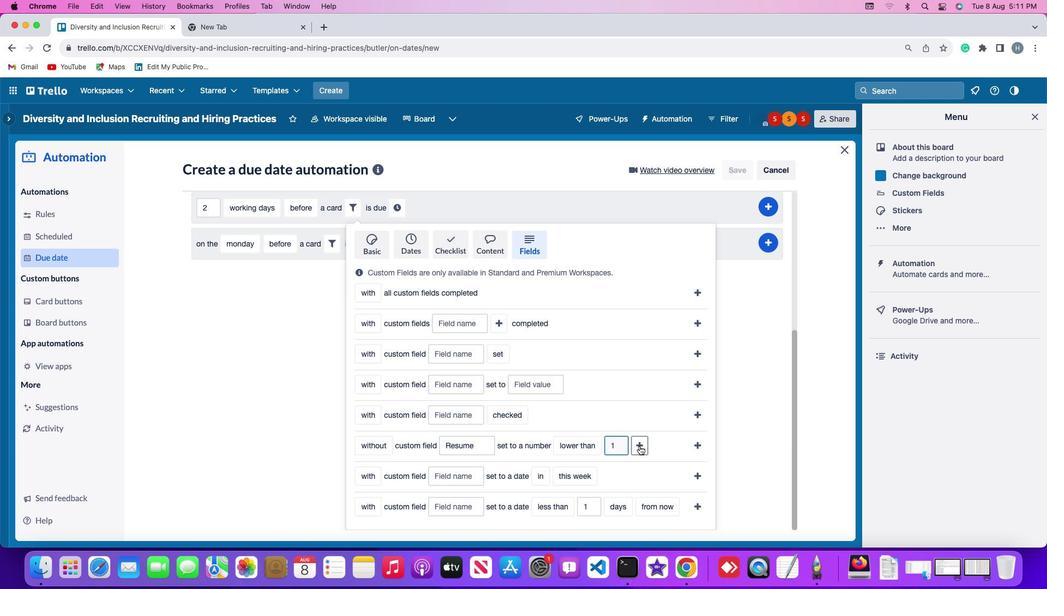 
Action: Mouse pressed left at (639, 446)
Screenshot: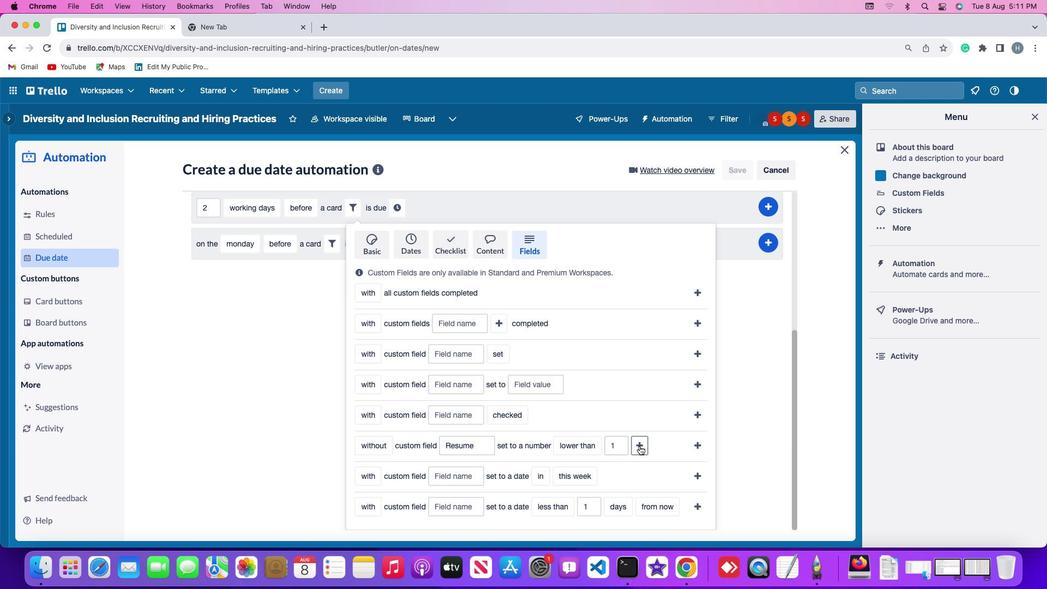 
Action: Mouse moved to (664, 451)
Screenshot: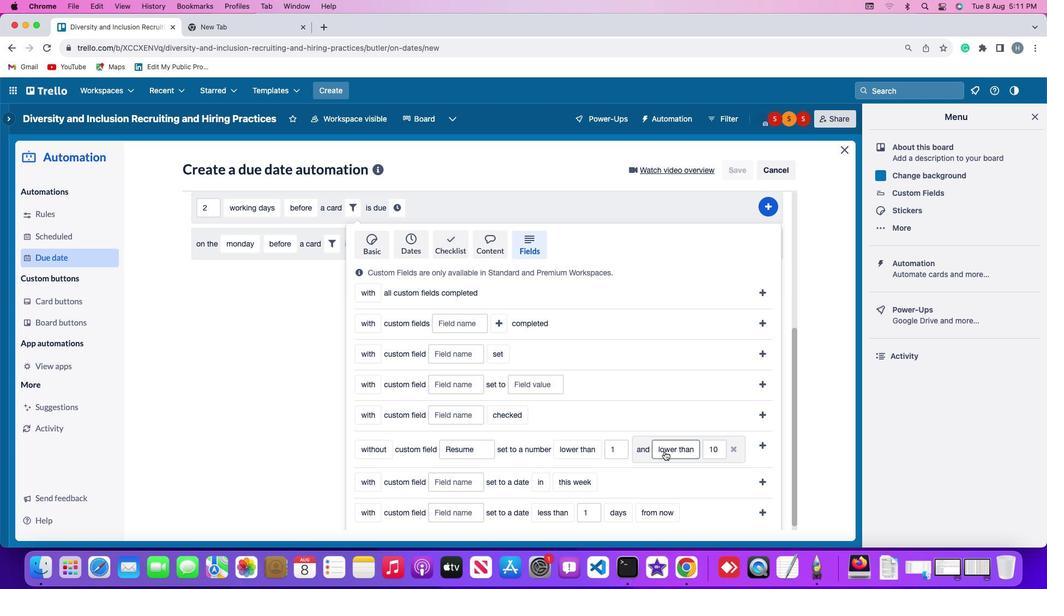 
Action: Mouse pressed left at (664, 451)
Screenshot: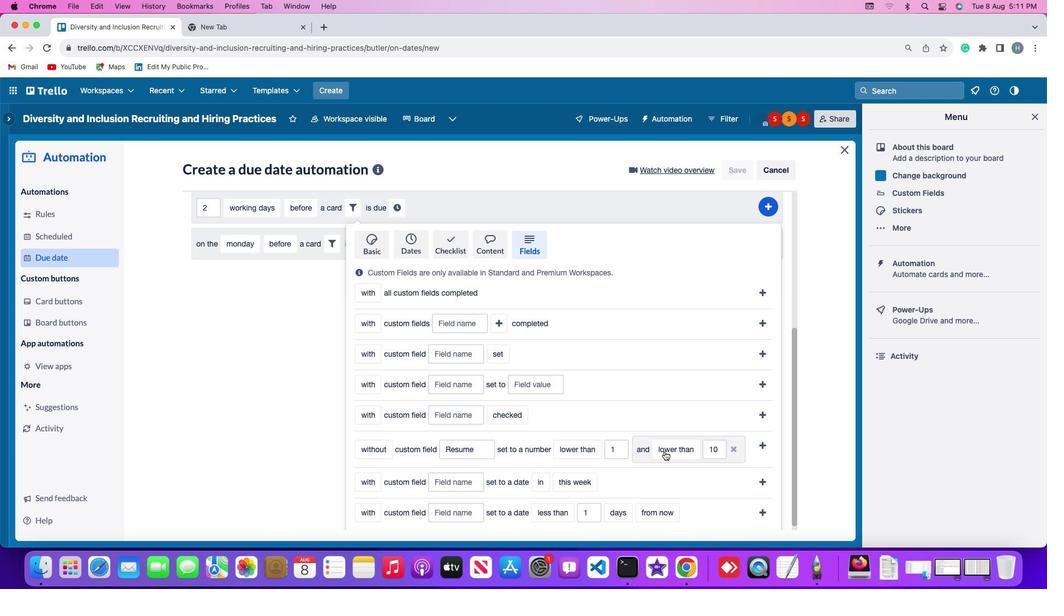
Action: Mouse moved to (683, 426)
Screenshot: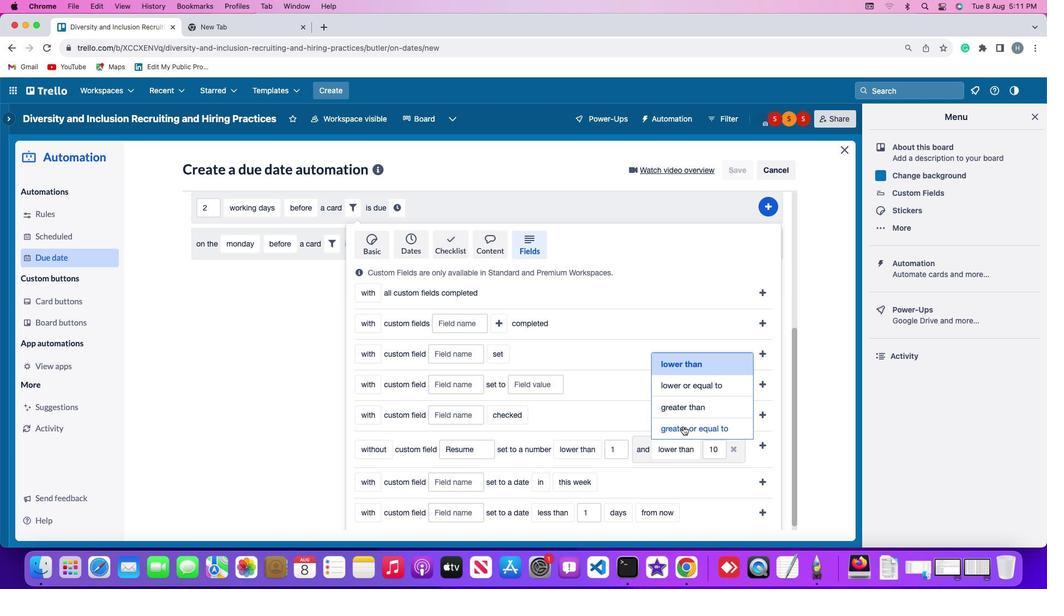
Action: Mouse pressed left at (683, 426)
Screenshot: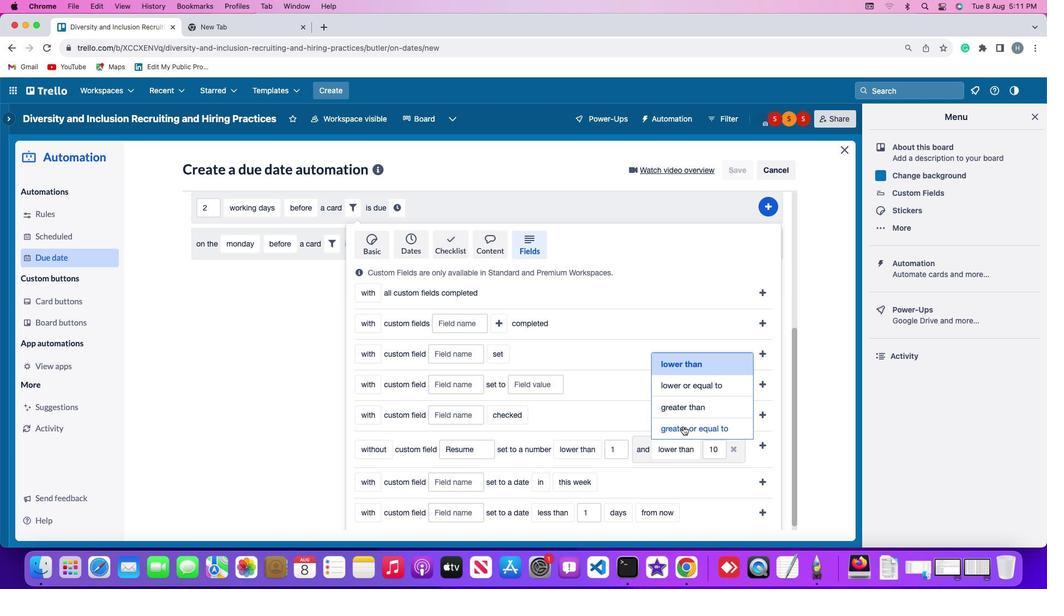 
Action: Mouse moved to (471, 468)
Screenshot: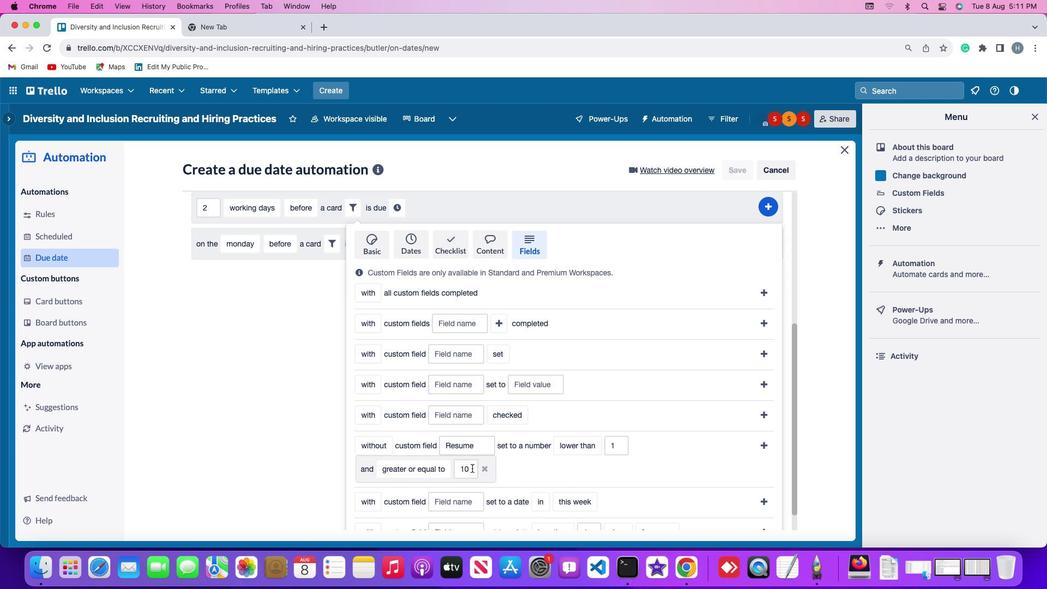 
Action: Mouse pressed left at (471, 468)
Screenshot: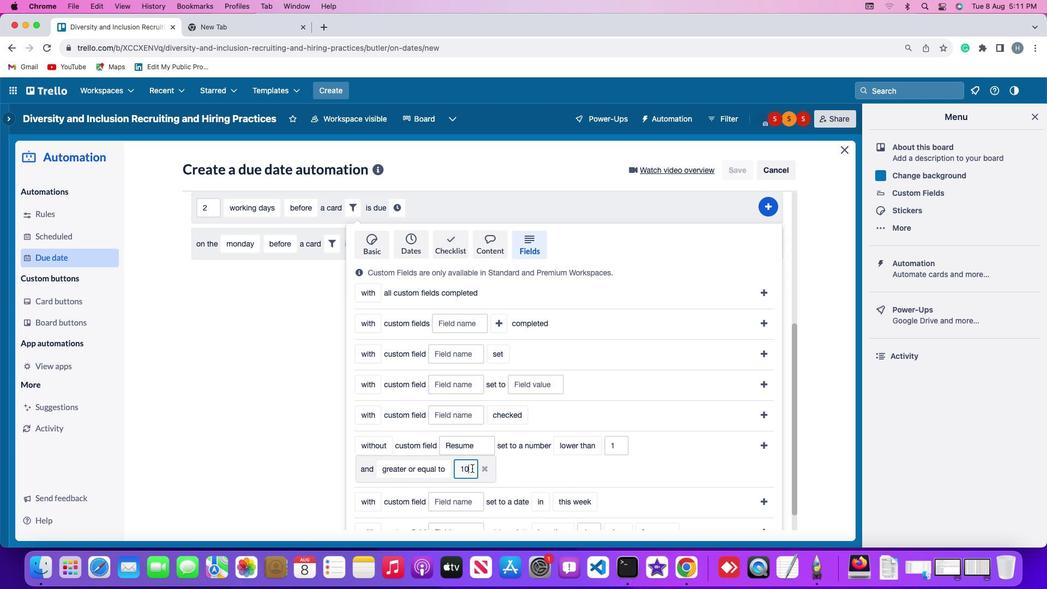 
Action: Key pressed Key.backspaceKey.backspace'1''0'
Screenshot: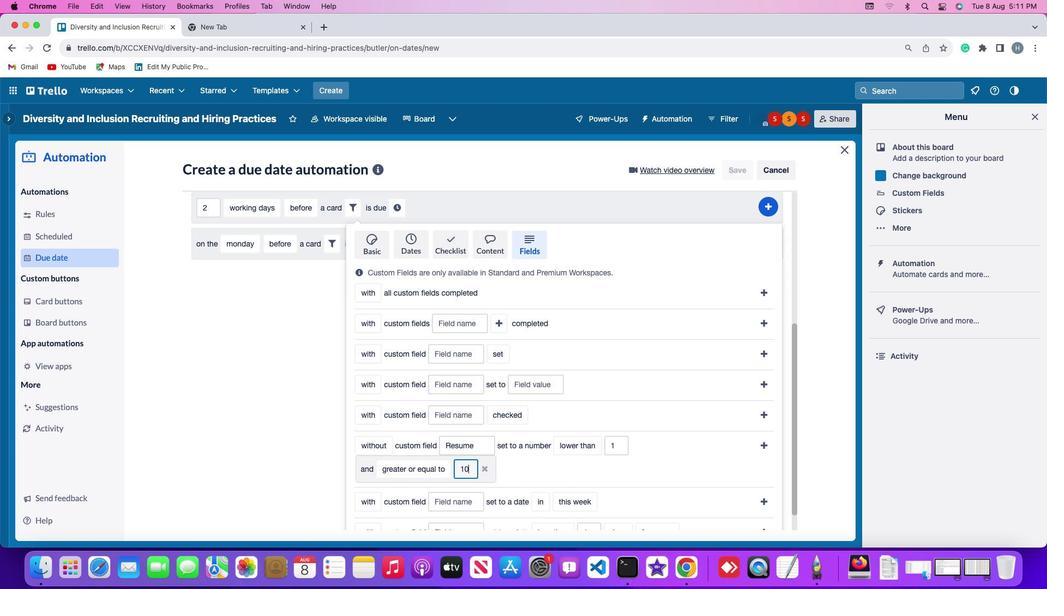 
Action: Mouse moved to (766, 445)
Screenshot: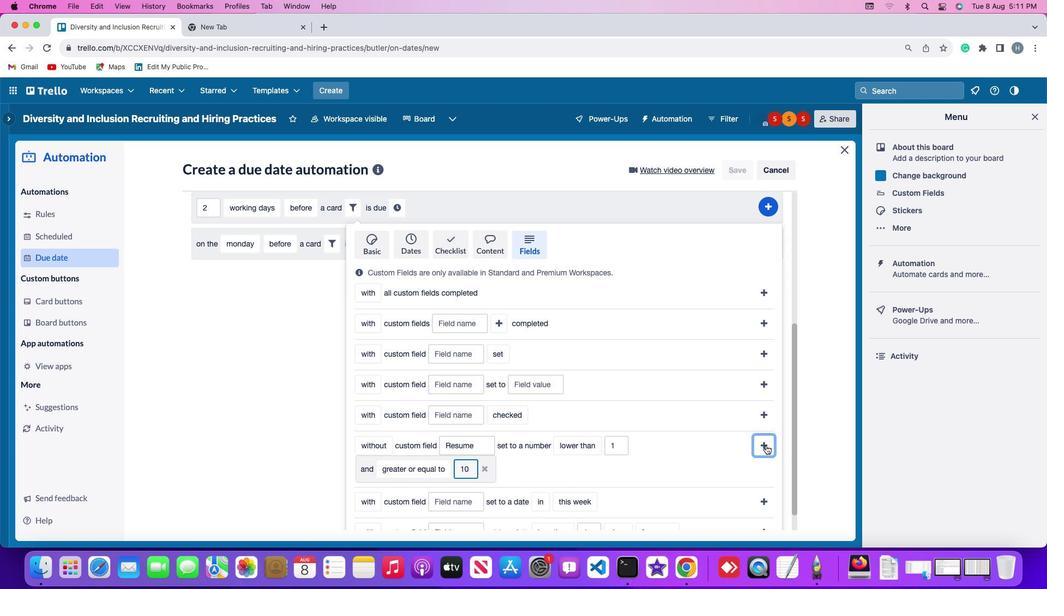 
Action: Mouse pressed left at (766, 445)
Screenshot: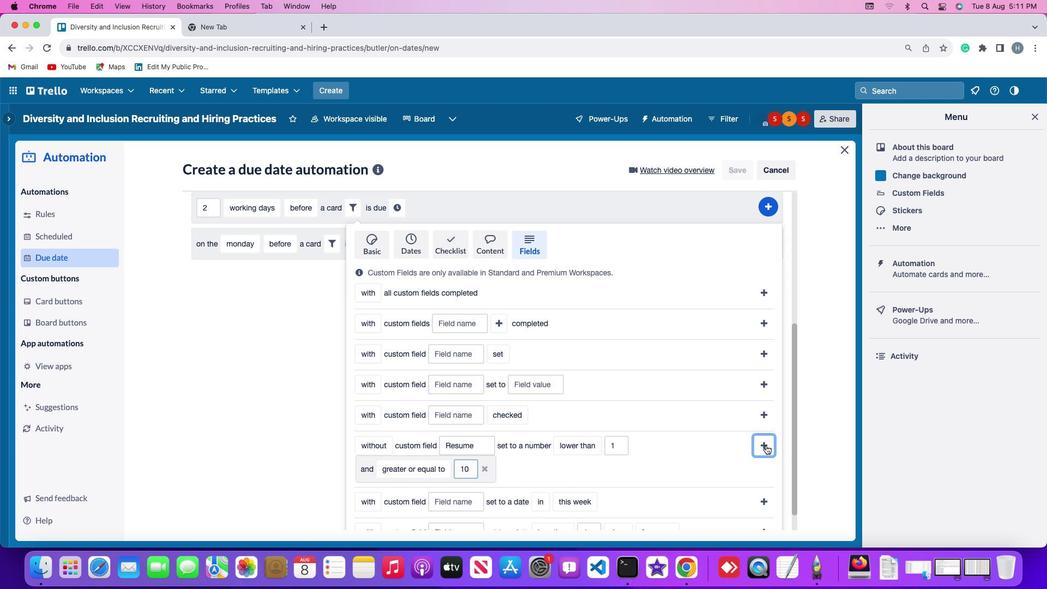 
Action: Mouse moved to (722, 440)
Screenshot: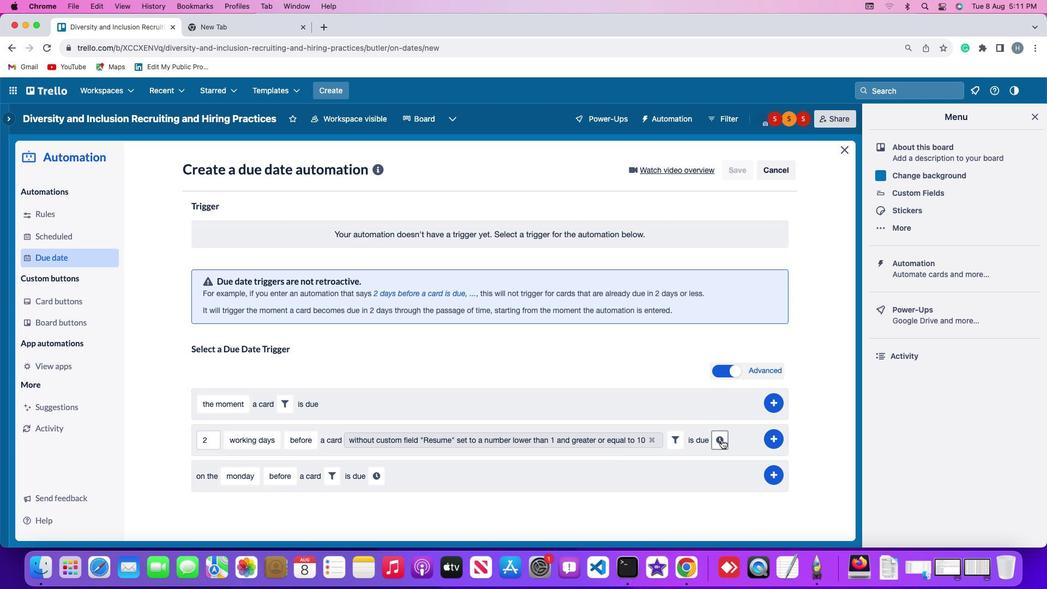 
Action: Mouse pressed left at (722, 440)
Screenshot: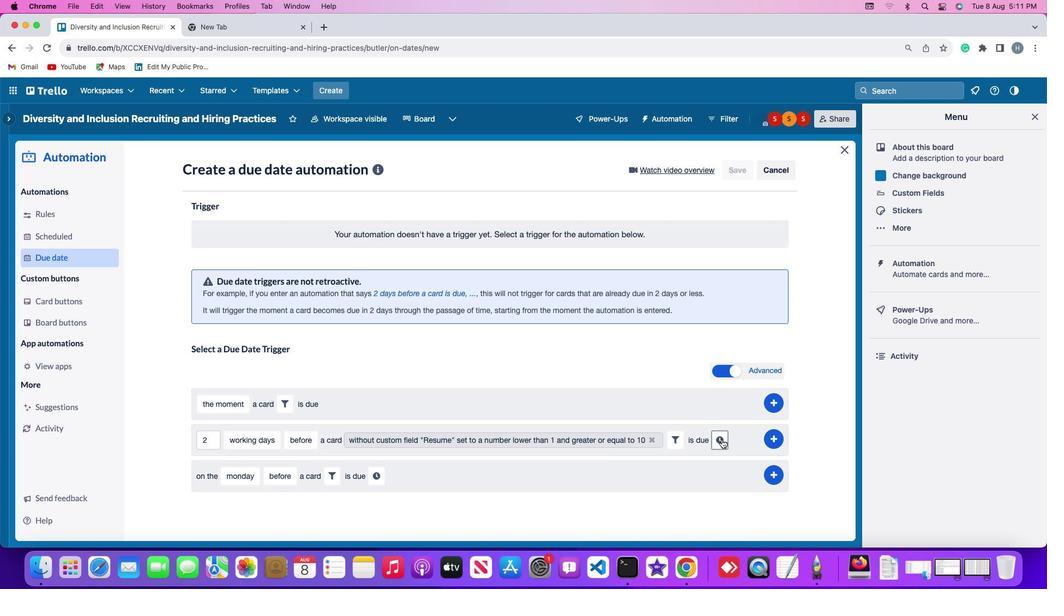
Action: Mouse moved to (229, 464)
Screenshot: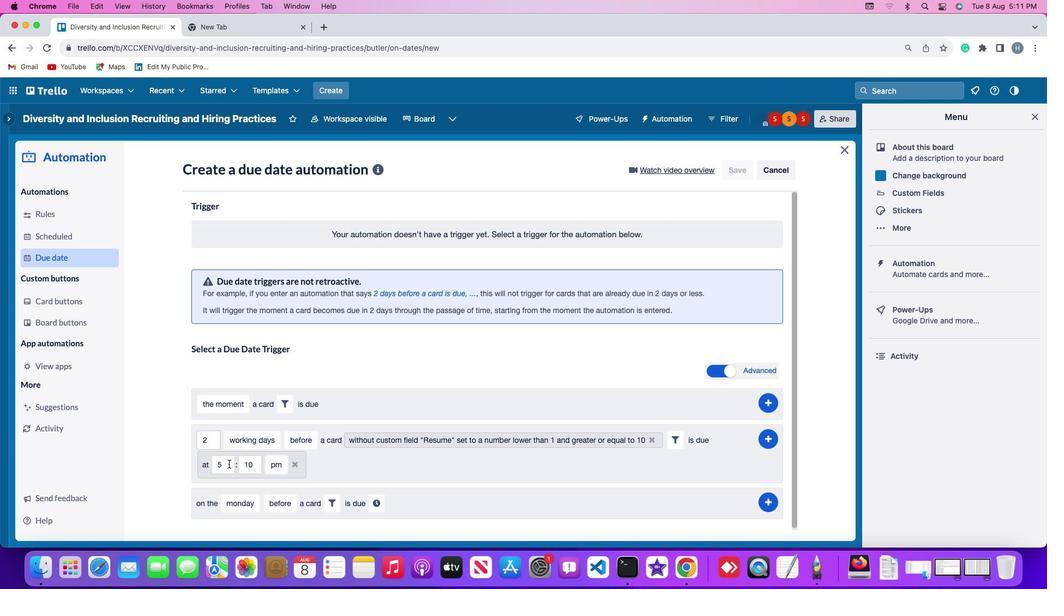 
Action: Mouse pressed left at (229, 464)
Screenshot: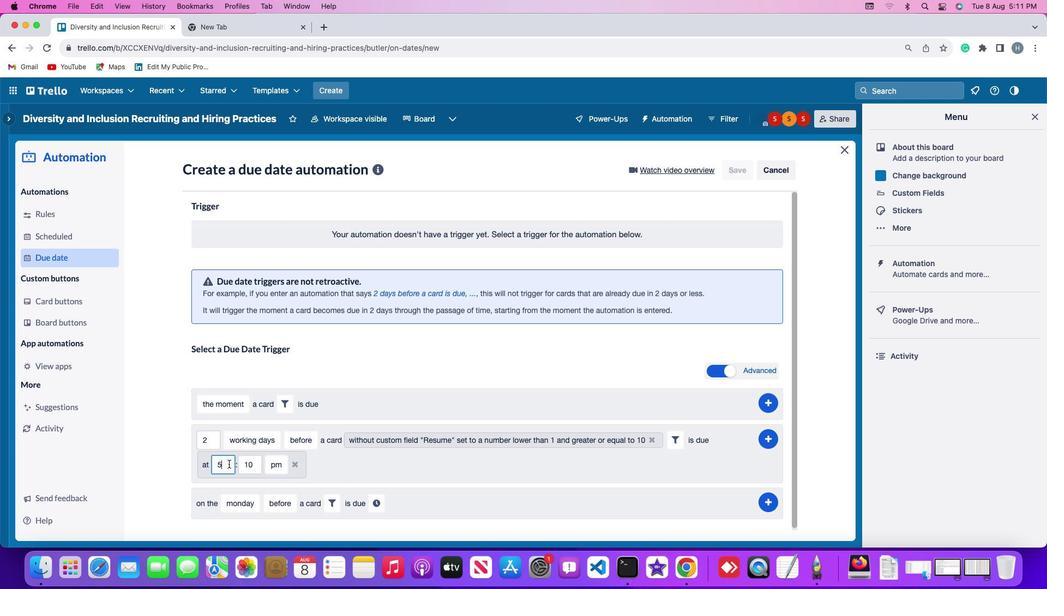 
Action: Key pressed Key.backspace'1''1'
Screenshot: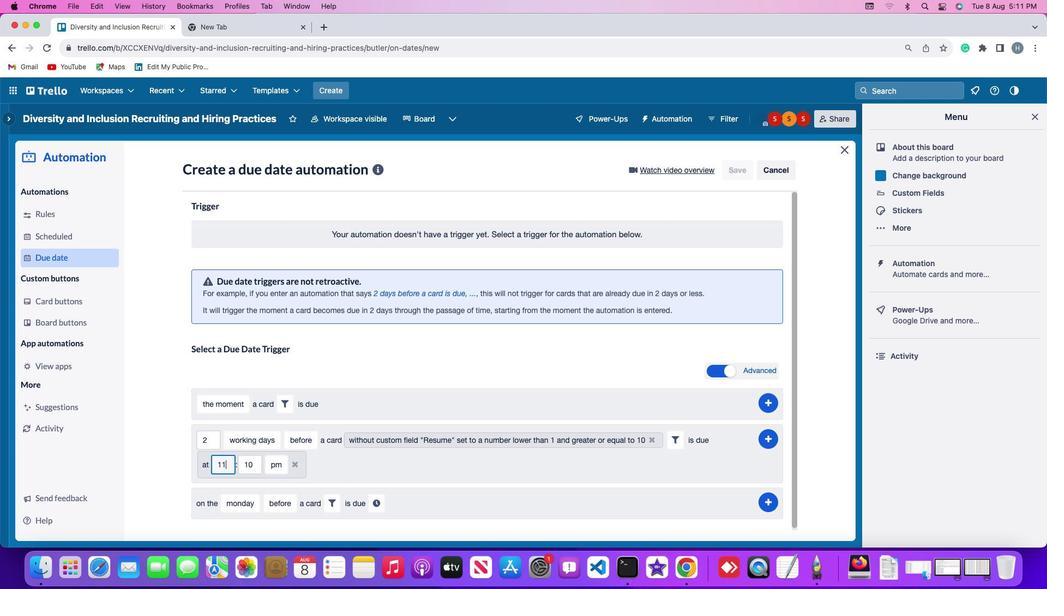 
Action: Mouse moved to (256, 465)
Screenshot: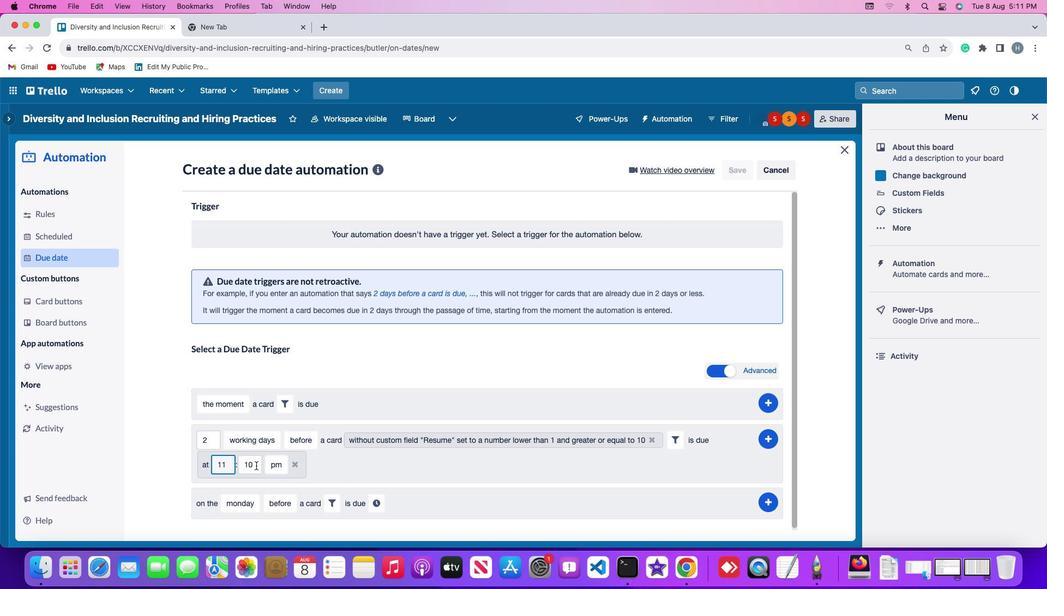 
Action: Mouse pressed left at (256, 465)
Screenshot: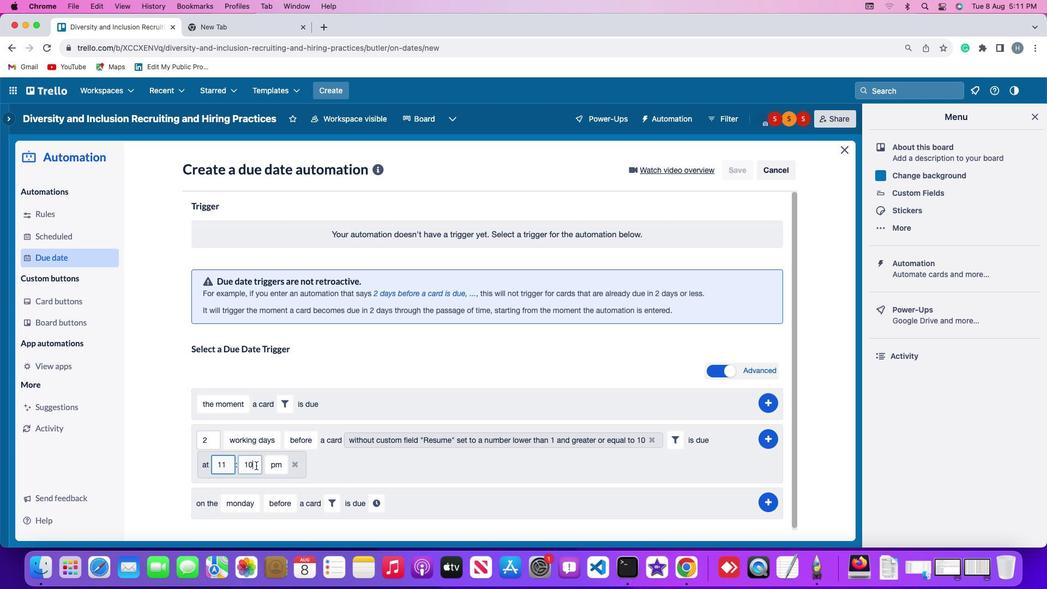 
Action: Key pressed Key.backspaceKey.backspace'0''0'
Screenshot: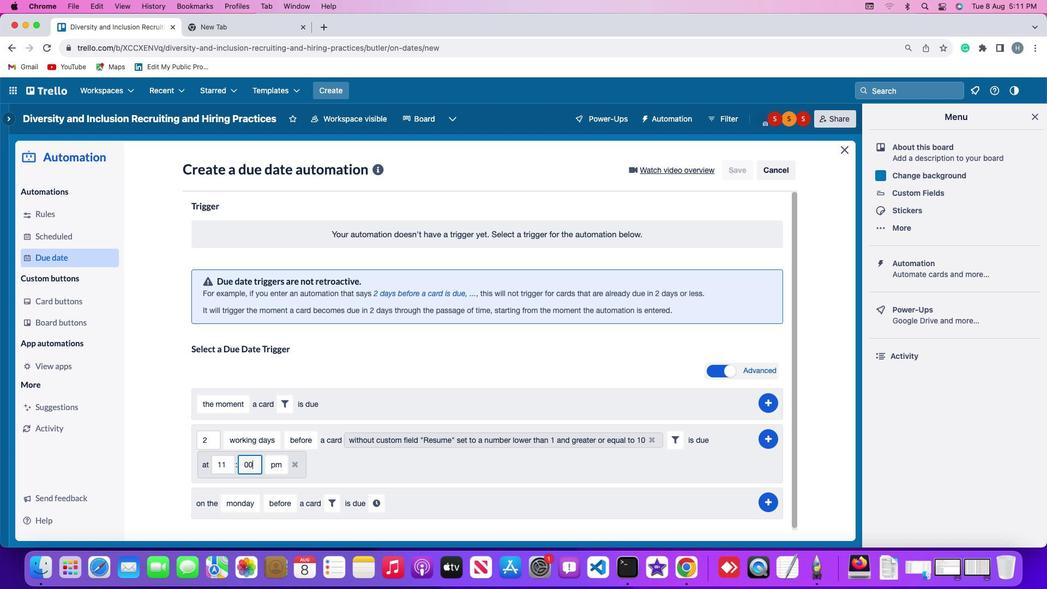 
Action: Mouse moved to (270, 466)
Screenshot: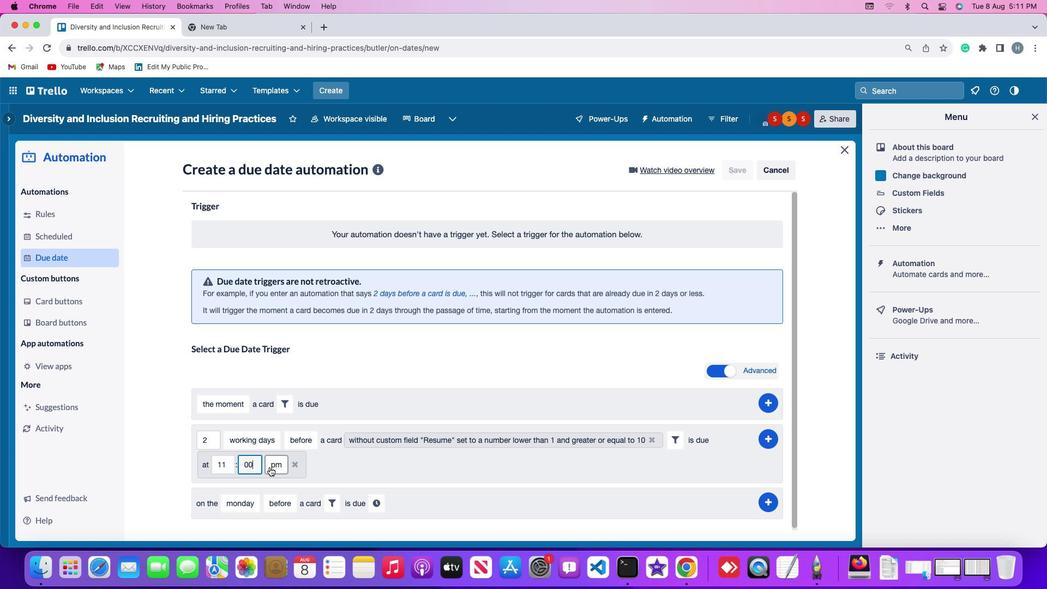 
Action: Mouse pressed left at (270, 466)
Screenshot: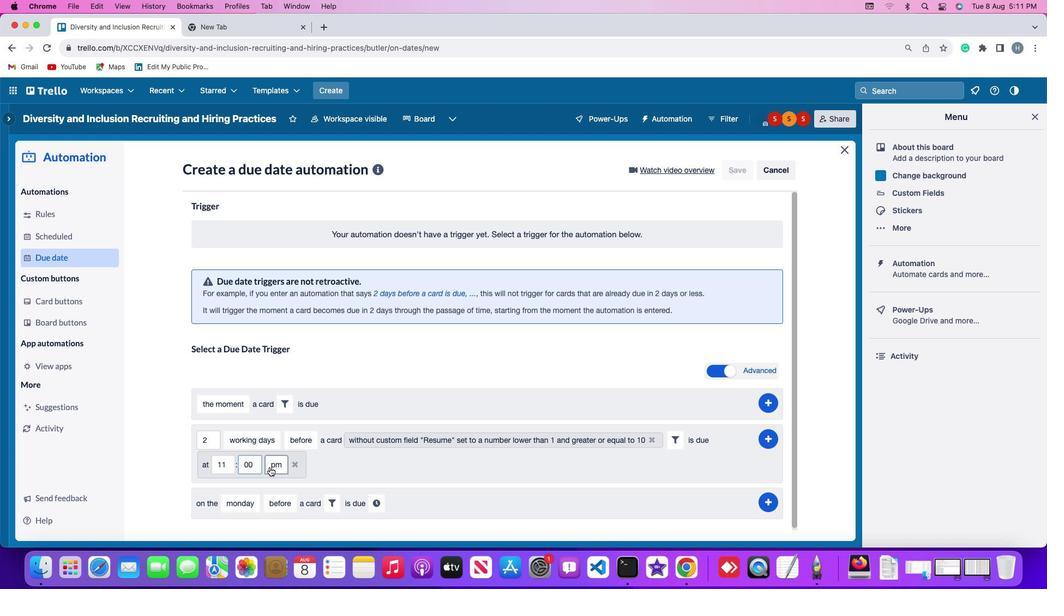
Action: Mouse moved to (274, 487)
Screenshot: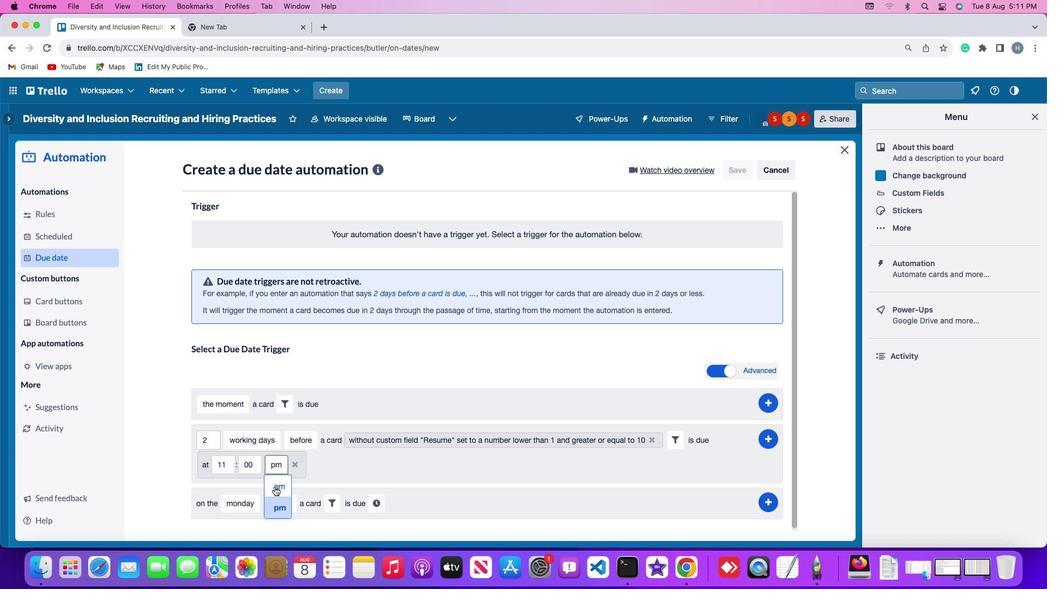 
Action: Mouse pressed left at (274, 487)
Screenshot: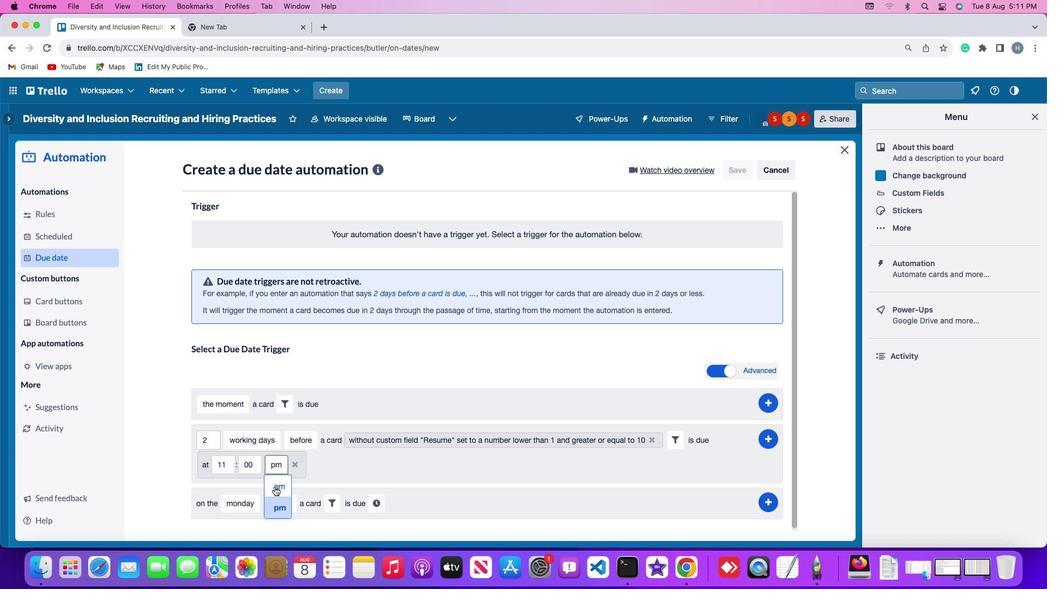 
Action: Mouse moved to (765, 436)
Screenshot: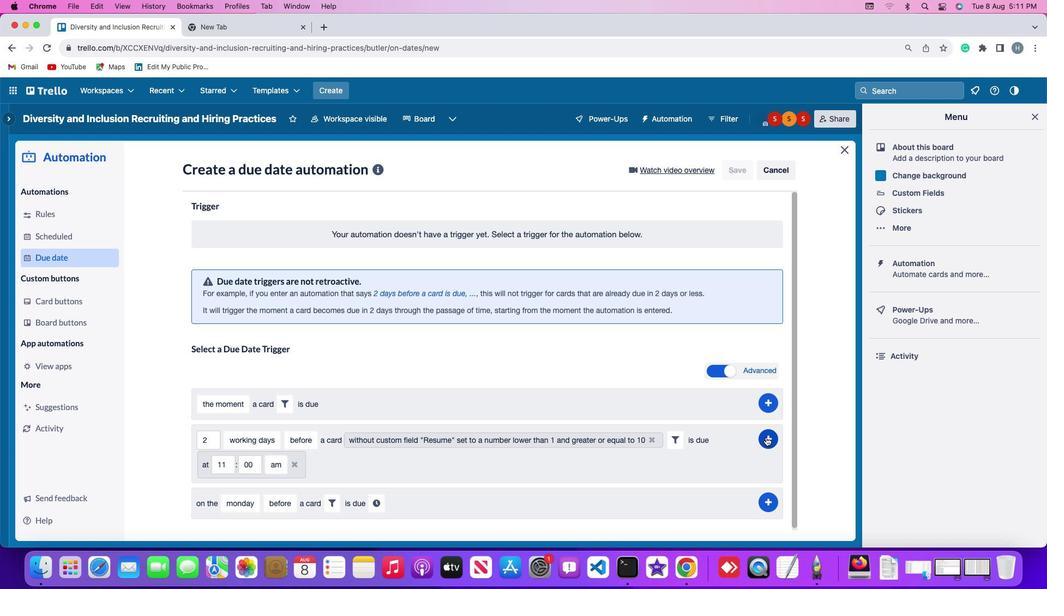 
Action: Mouse pressed left at (765, 436)
Screenshot: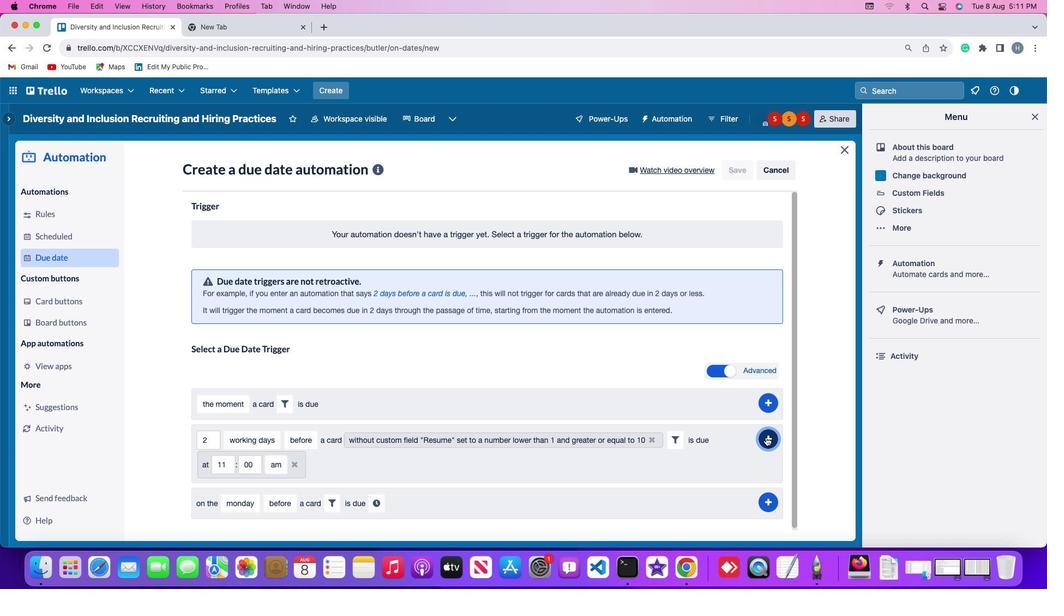 
Action: Mouse moved to (813, 362)
Screenshot: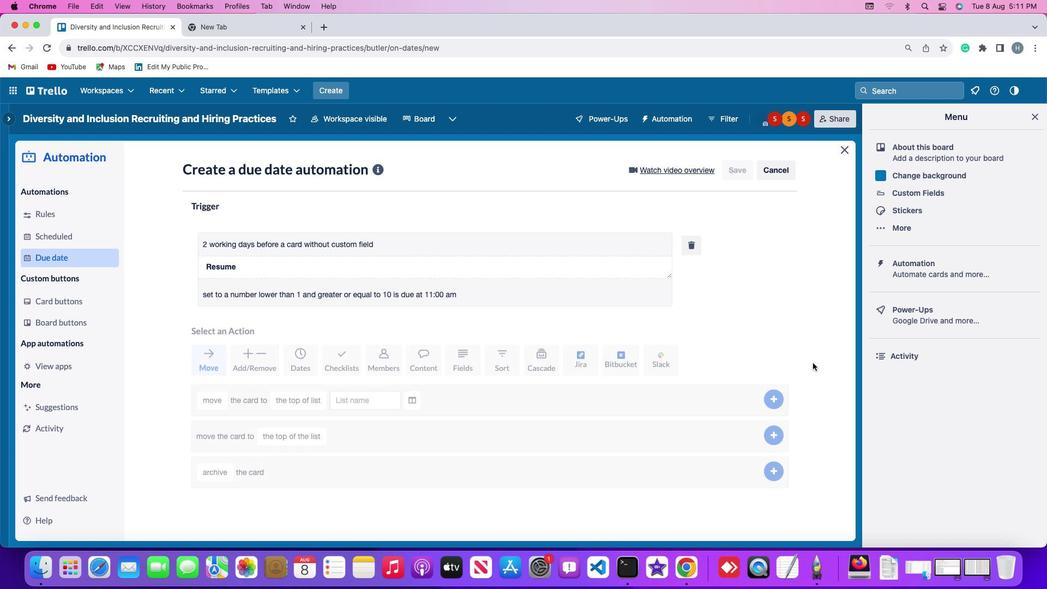 
